 Task: Create a due date automation trigger when advanced on, on the tuesday of the week before a card is due add fields with custom field "Resume" set to a date more than 1 working days ago at 11:00 AM.
Action: Mouse moved to (1402, 101)
Screenshot: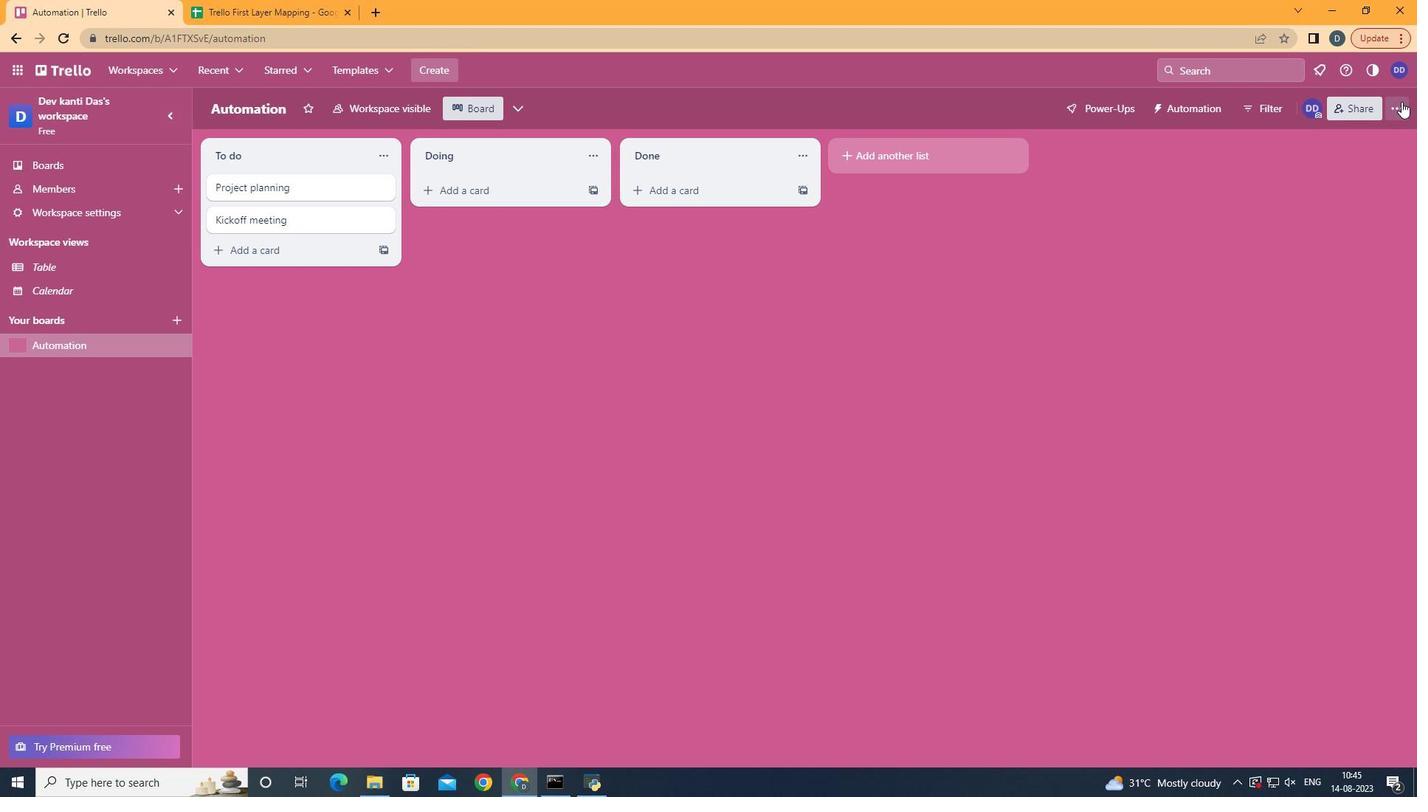 
Action: Mouse pressed left at (1402, 101)
Screenshot: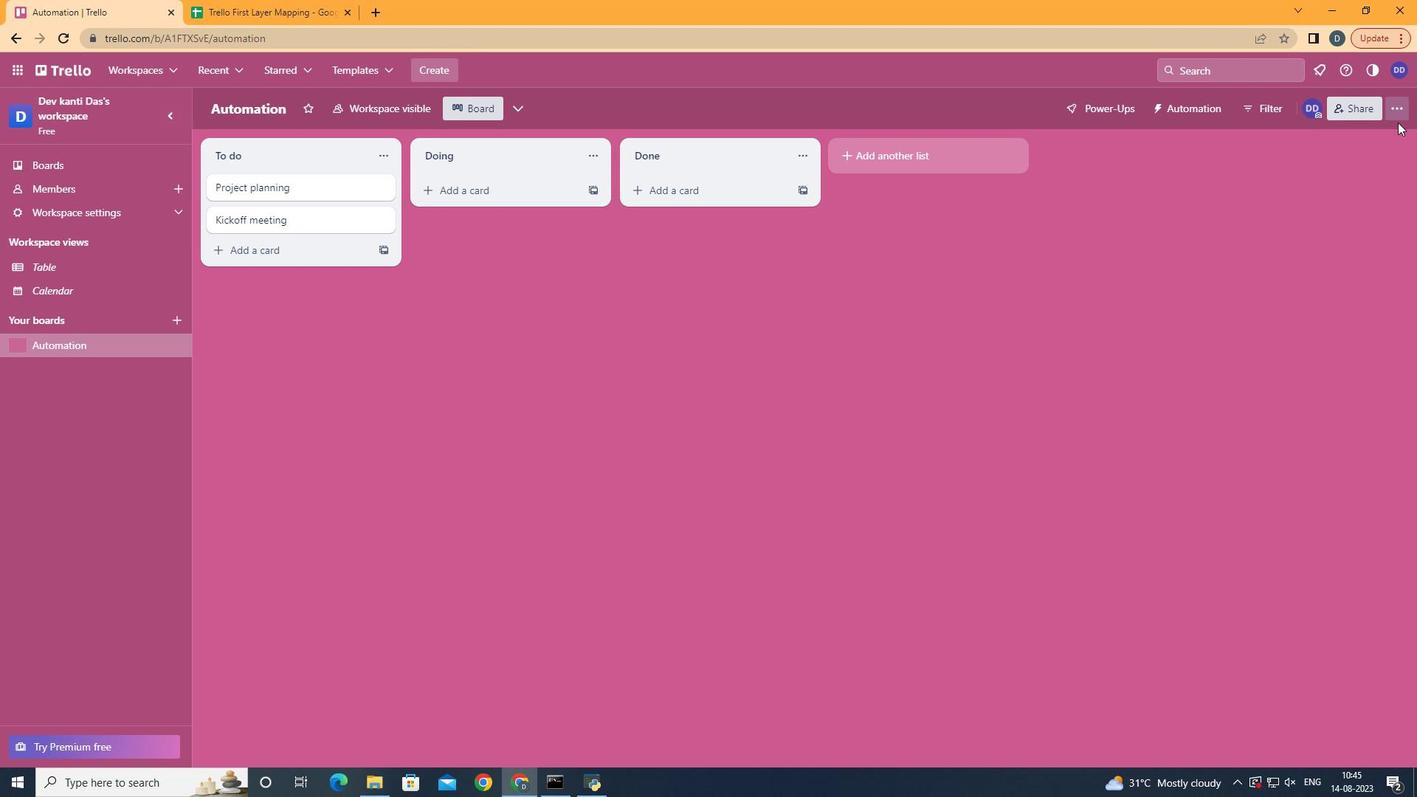 
Action: Mouse moved to (1325, 320)
Screenshot: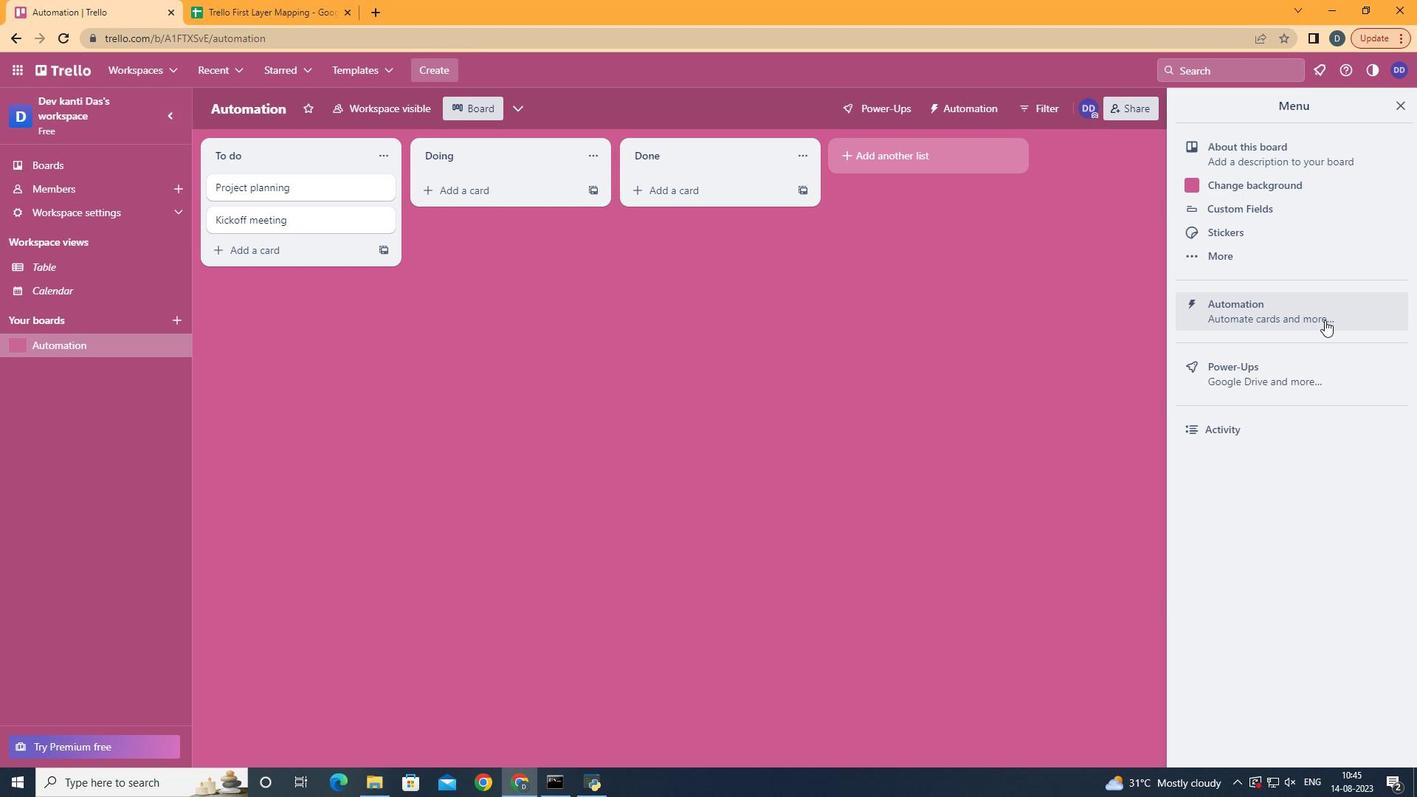 
Action: Mouse pressed left at (1325, 320)
Screenshot: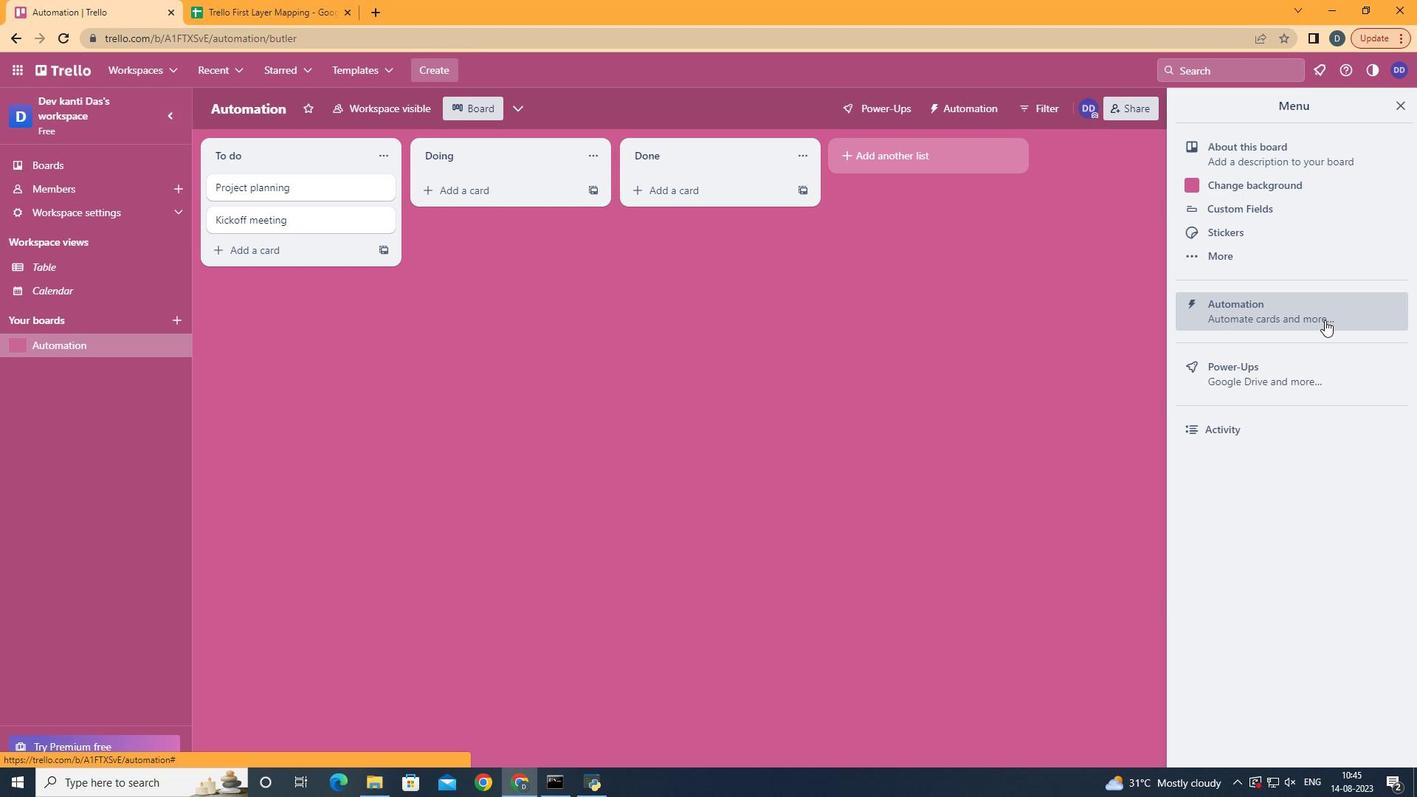
Action: Mouse moved to (278, 304)
Screenshot: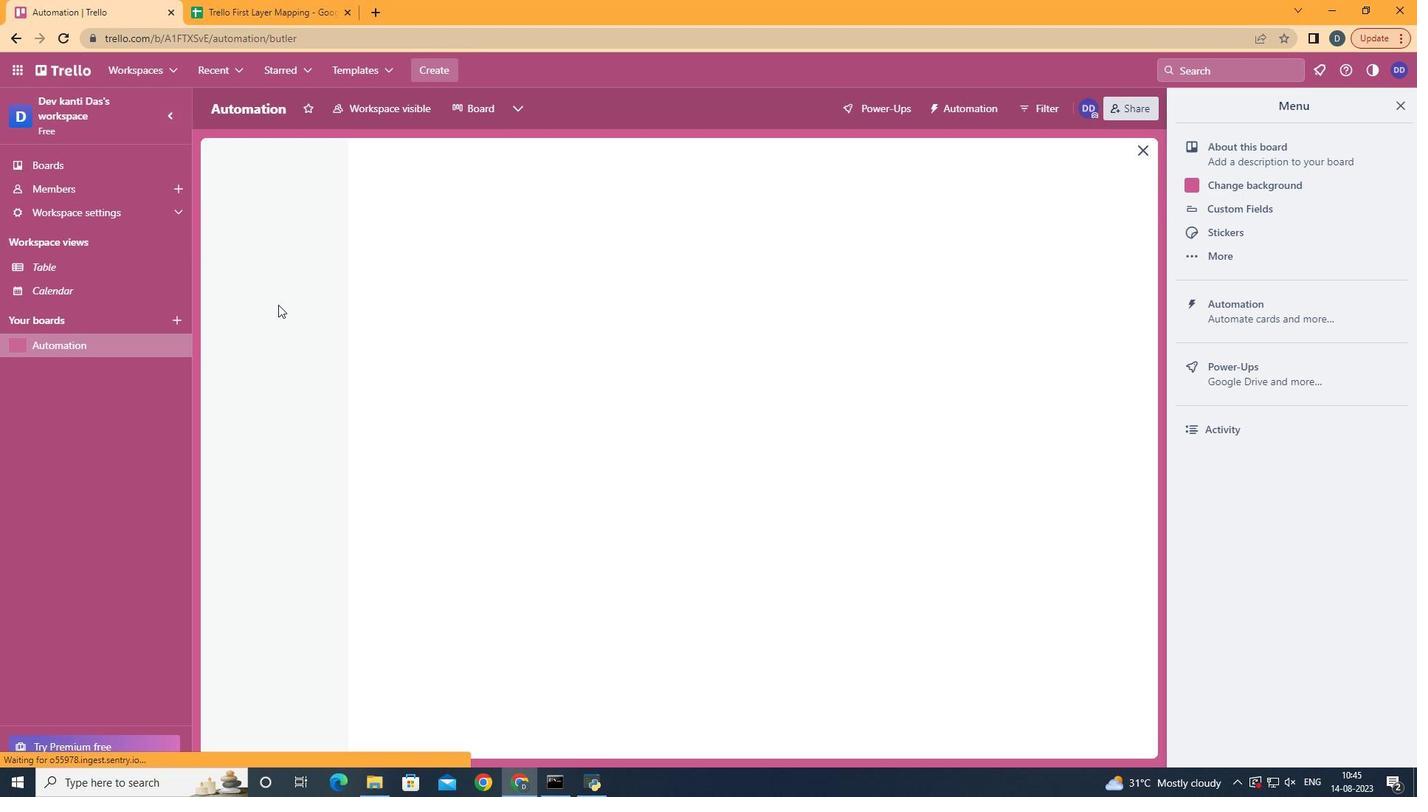 
Action: Mouse pressed left at (278, 304)
Screenshot: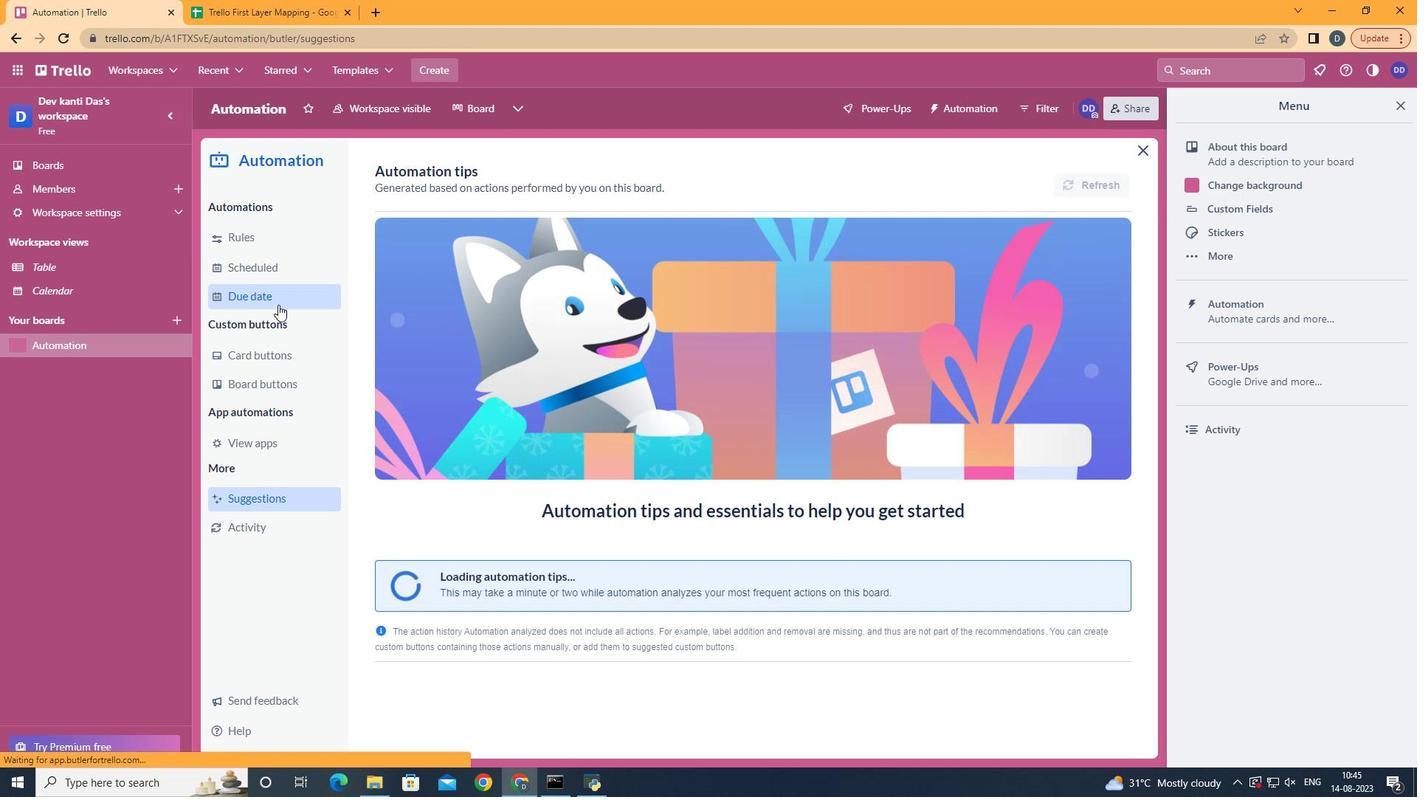 
Action: Mouse moved to (1053, 174)
Screenshot: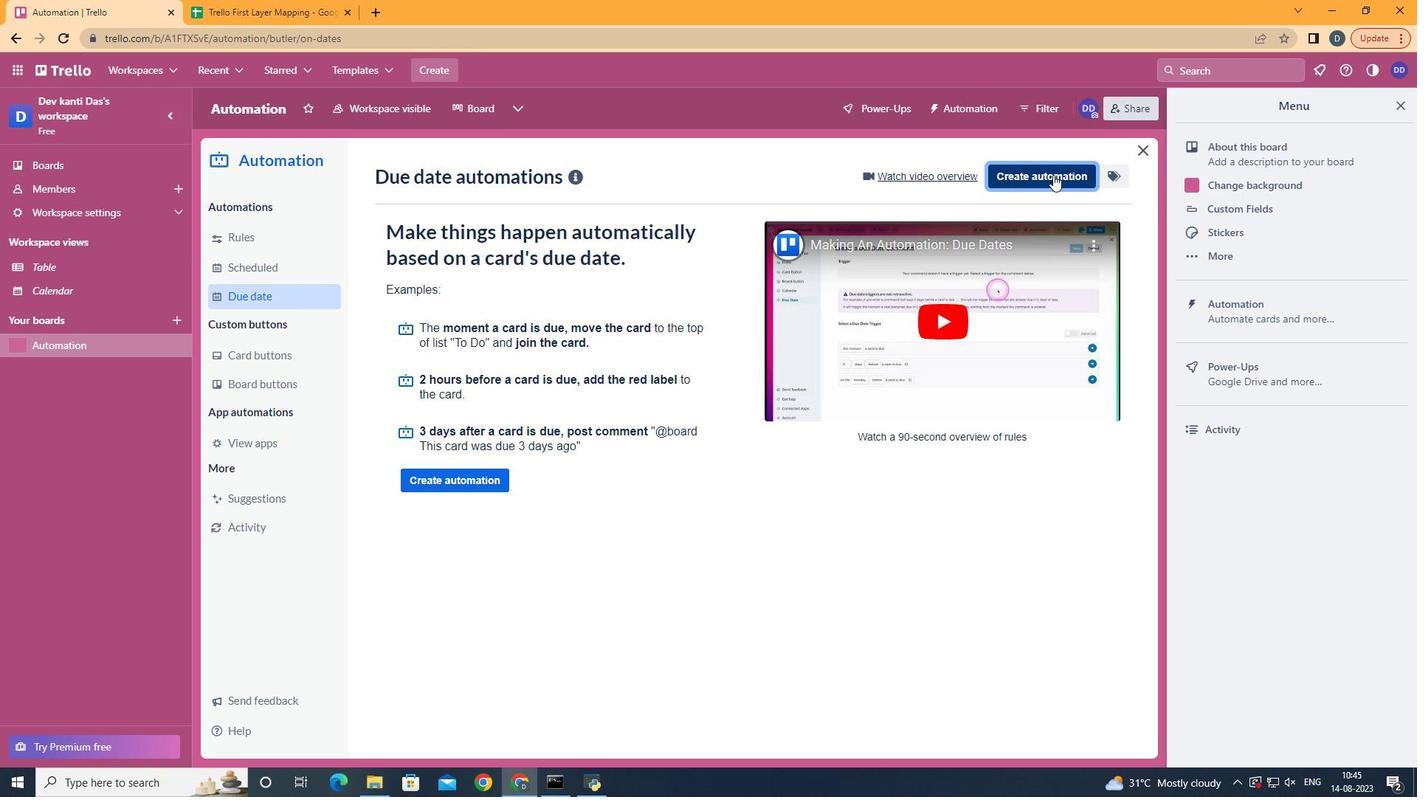
Action: Mouse pressed left at (1053, 174)
Screenshot: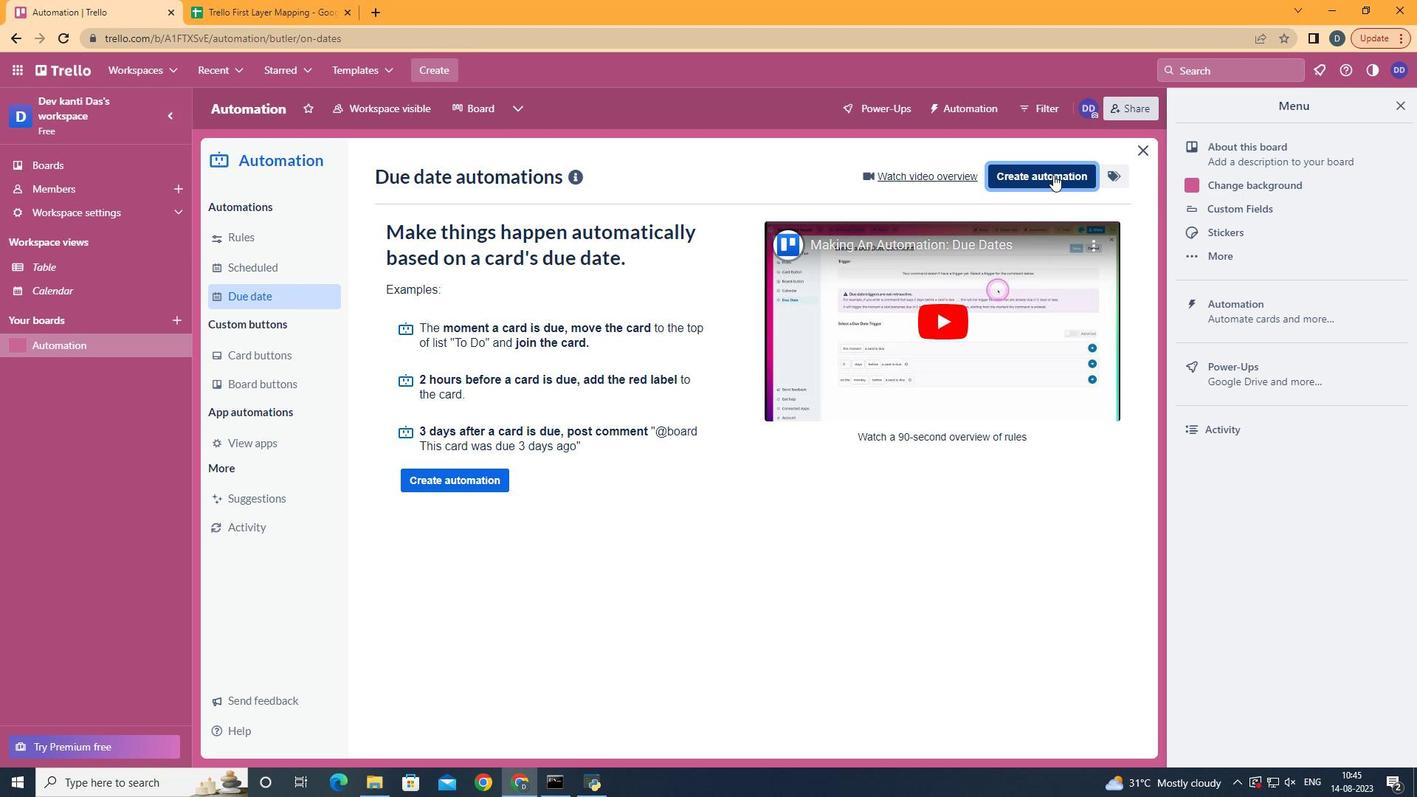 
Action: Mouse moved to (746, 320)
Screenshot: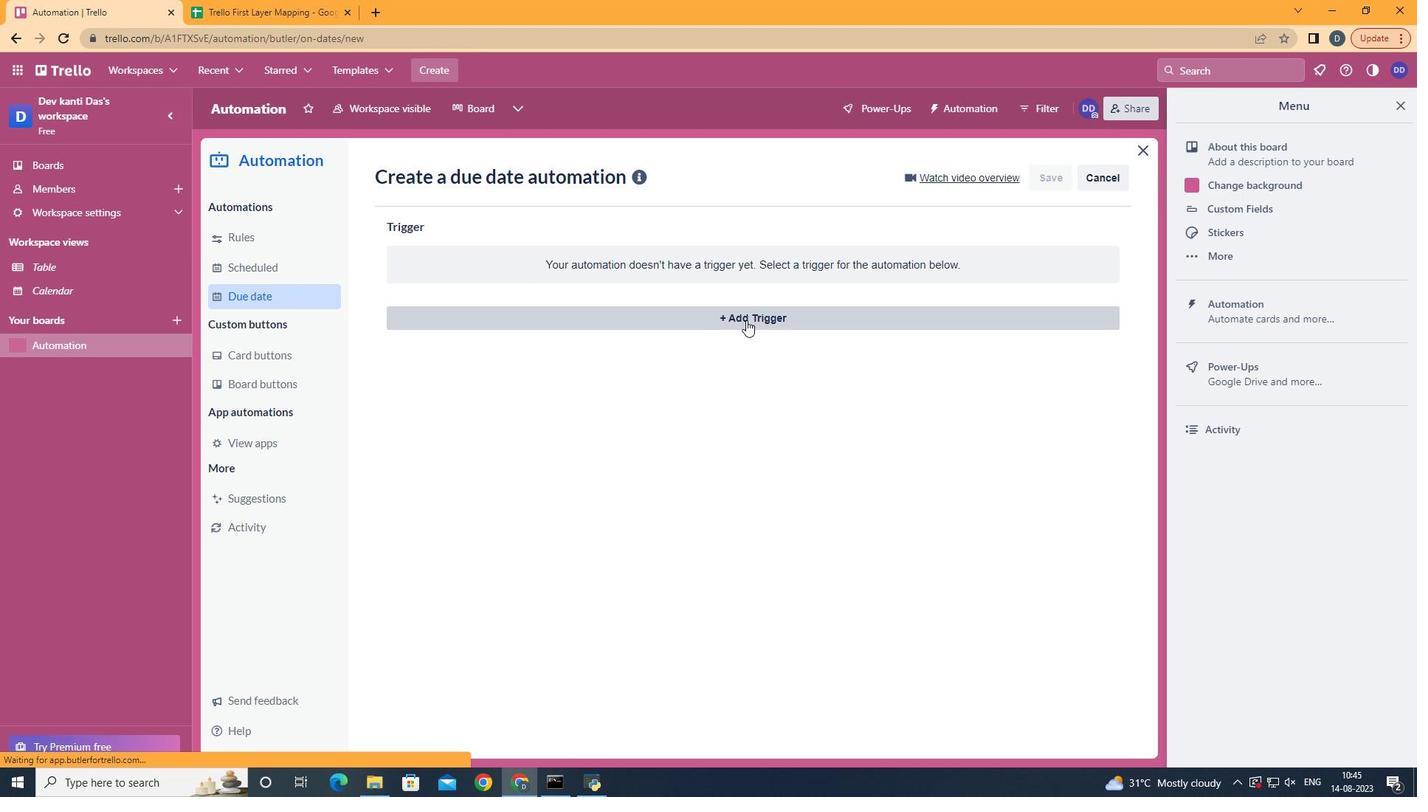
Action: Mouse pressed left at (746, 320)
Screenshot: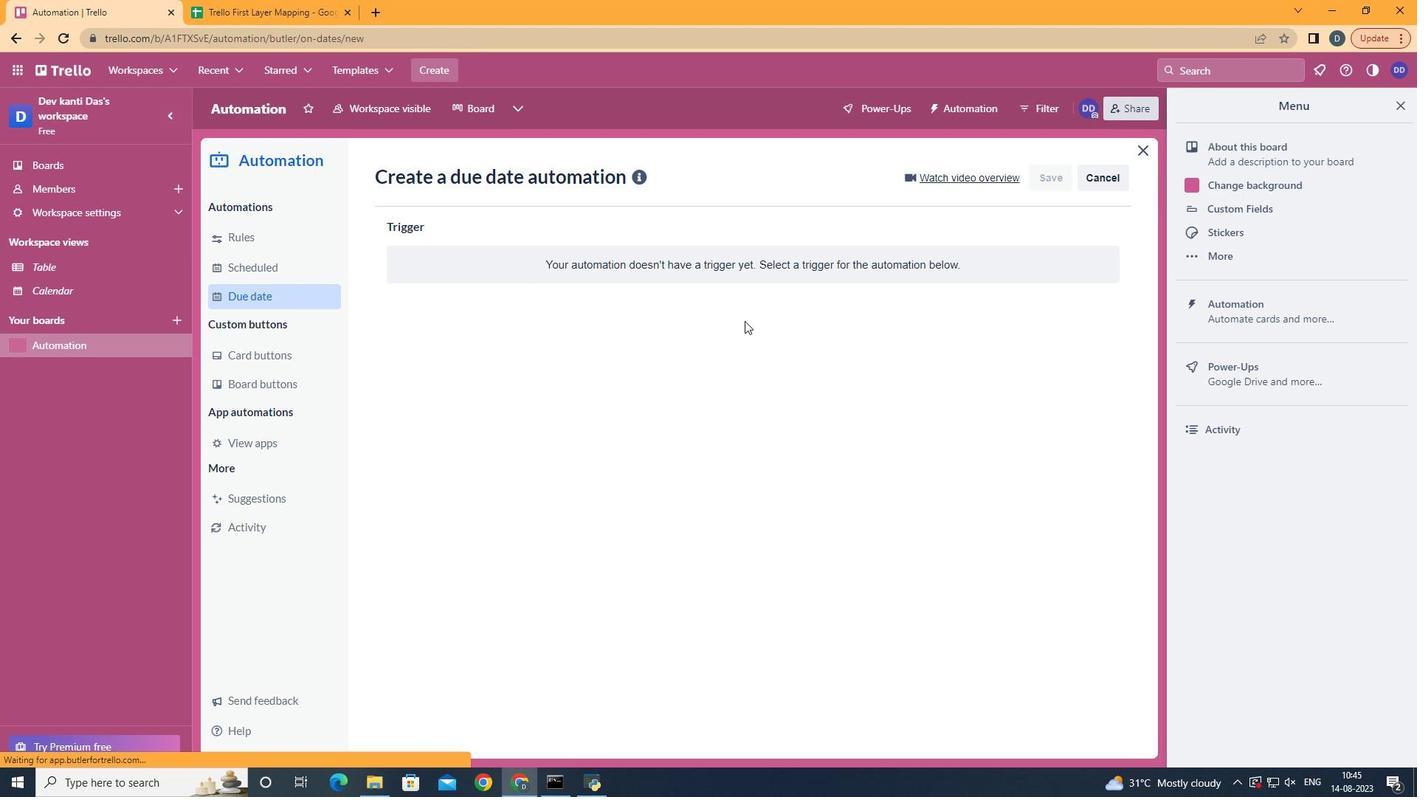 
Action: Mouse moved to (485, 410)
Screenshot: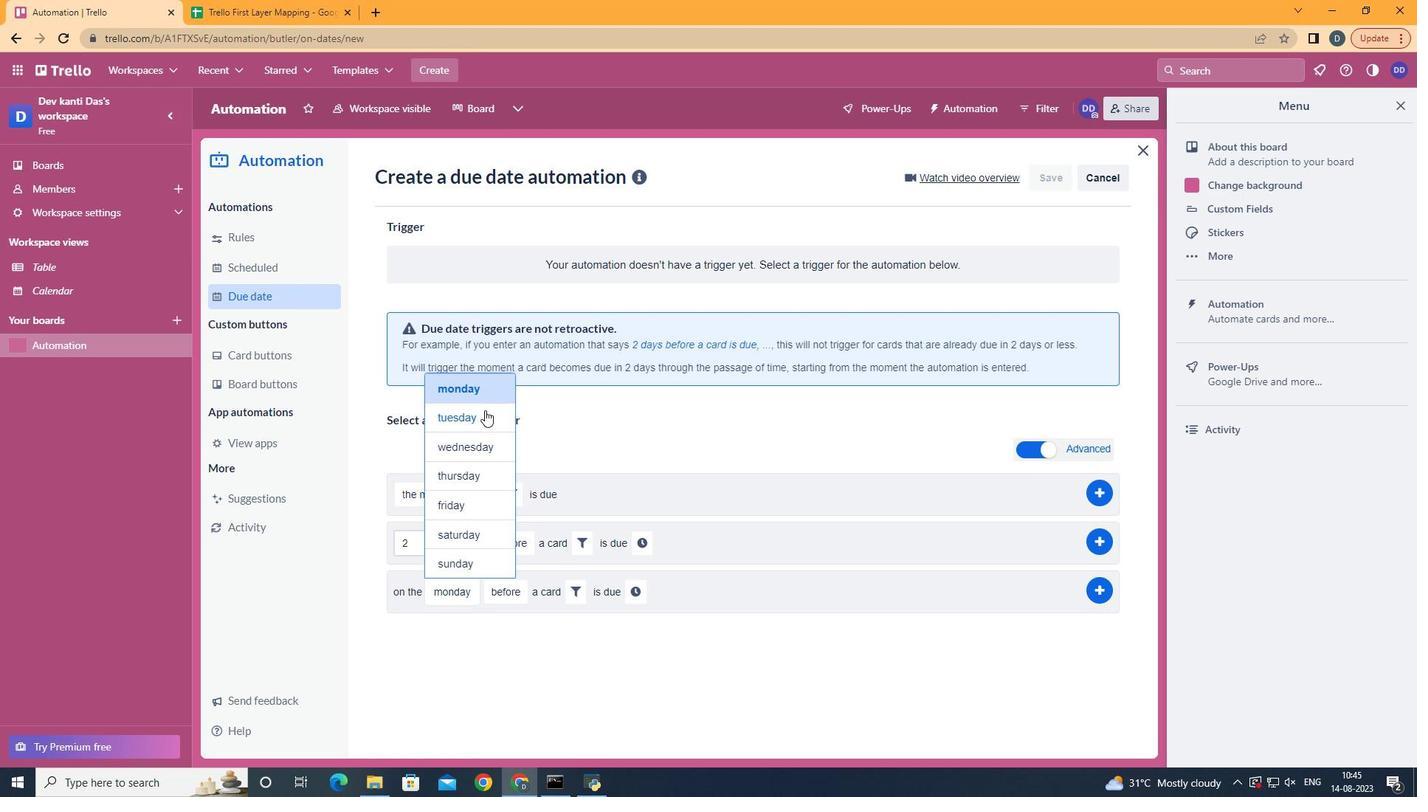 
Action: Mouse pressed left at (485, 410)
Screenshot: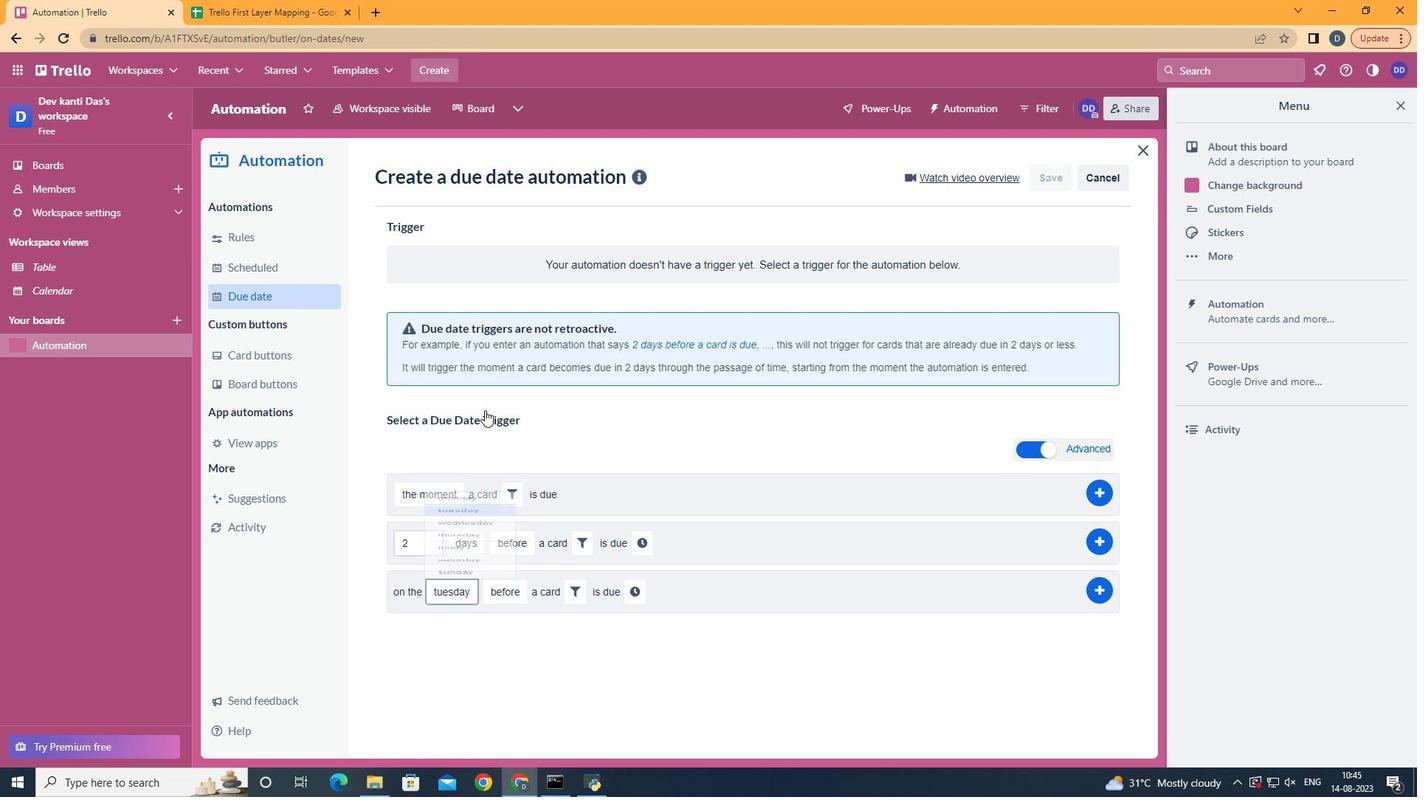 
Action: Mouse moved to (536, 710)
Screenshot: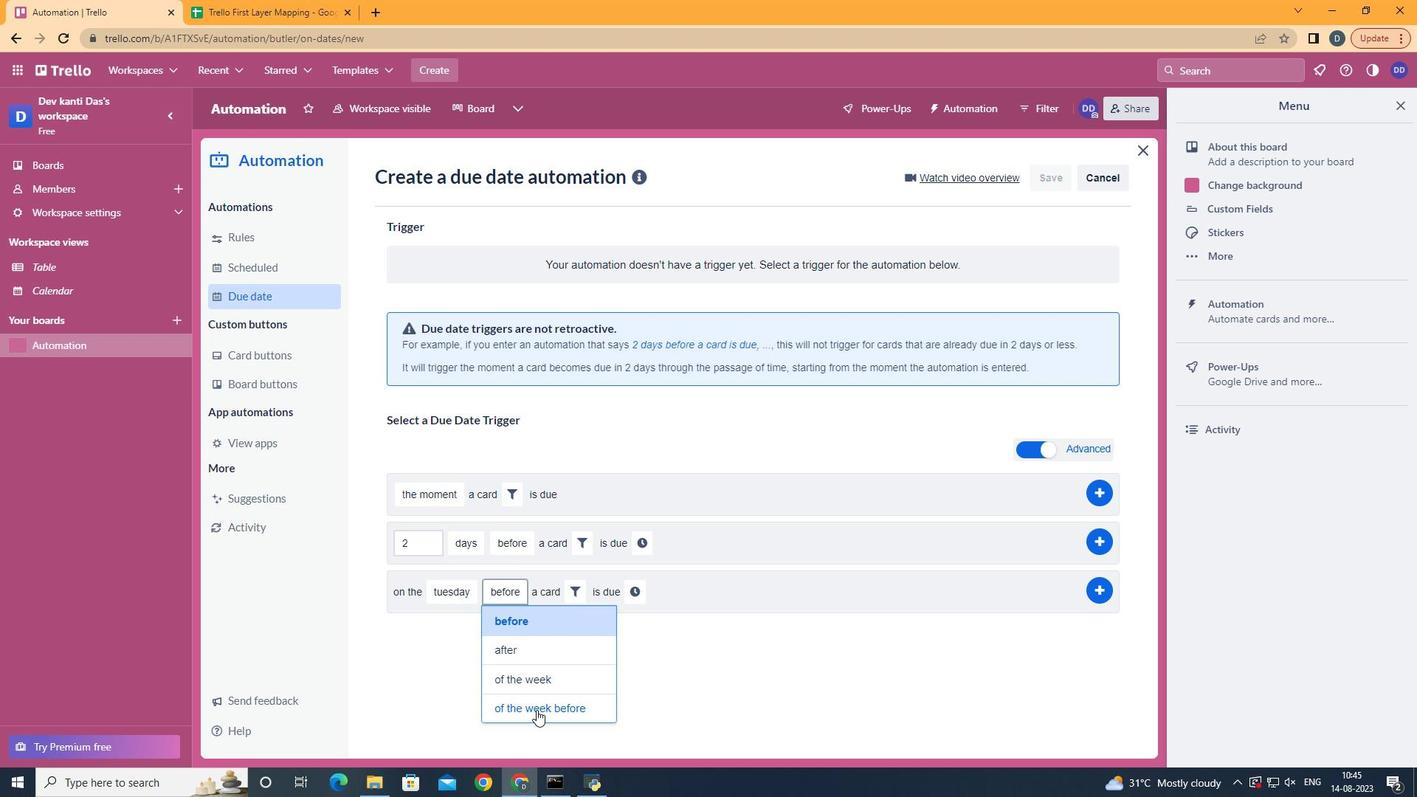 
Action: Mouse pressed left at (536, 710)
Screenshot: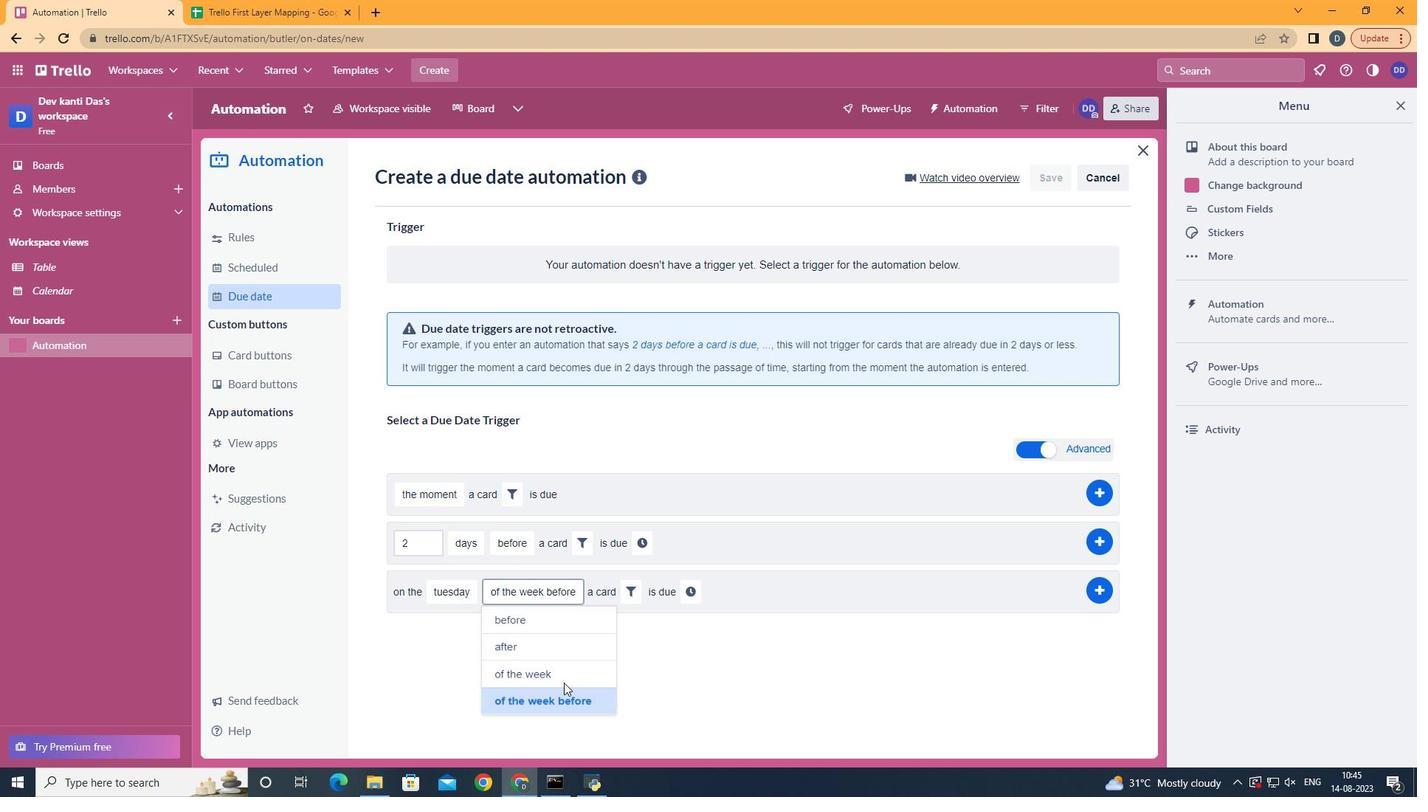 
Action: Mouse moved to (632, 591)
Screenshot: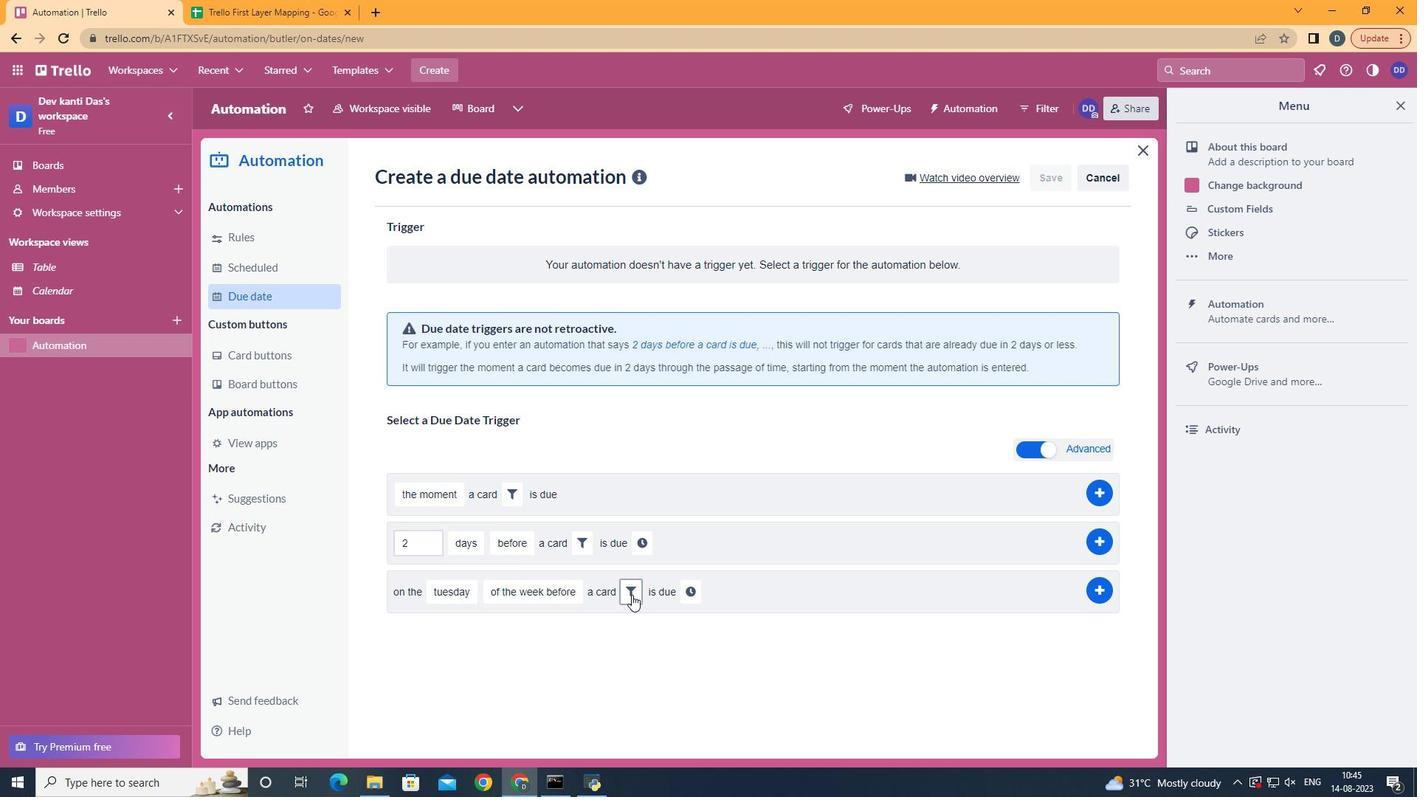 
Action: Mouse pressed left at (632, 591)
Screenshot: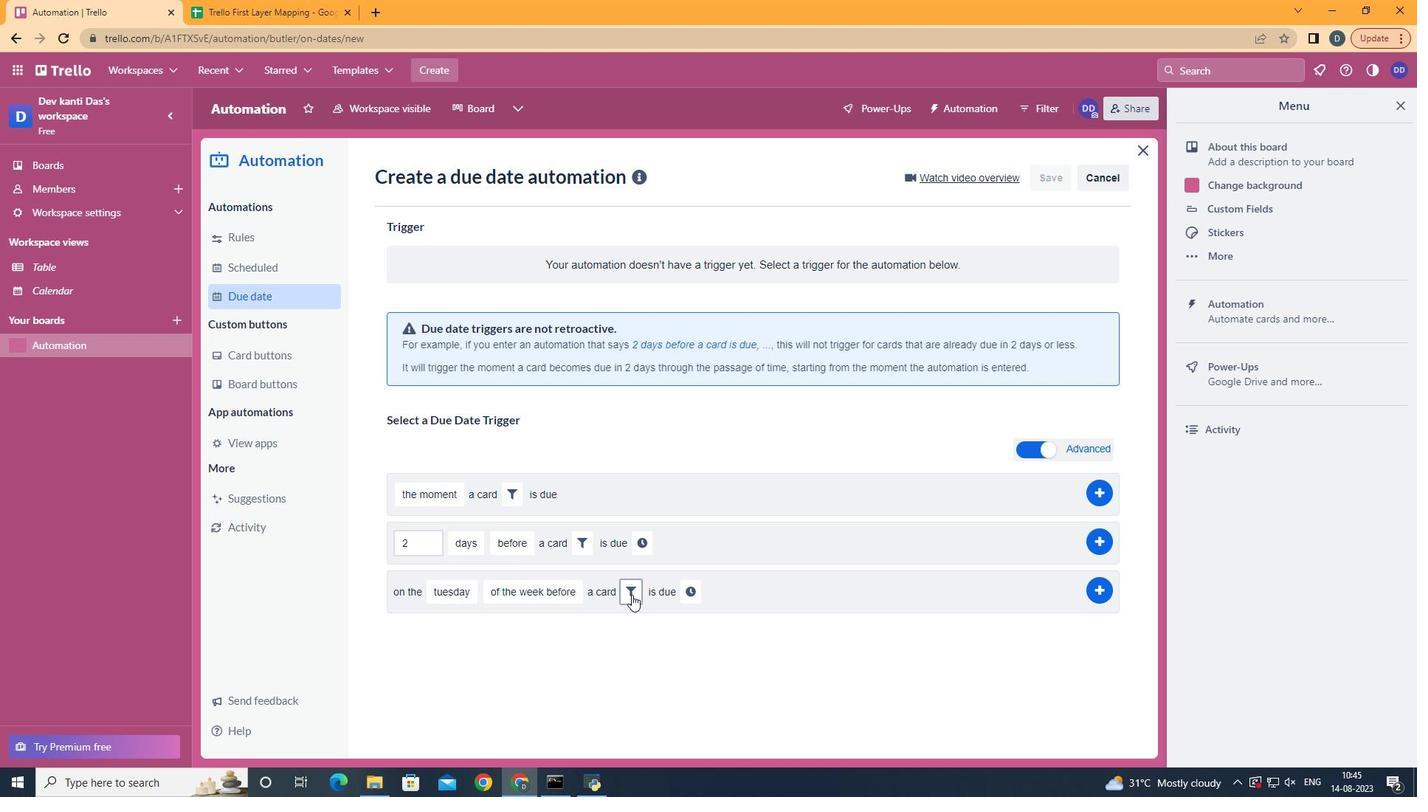 
Action: Mouse moved to (878, 646)
Screenshot: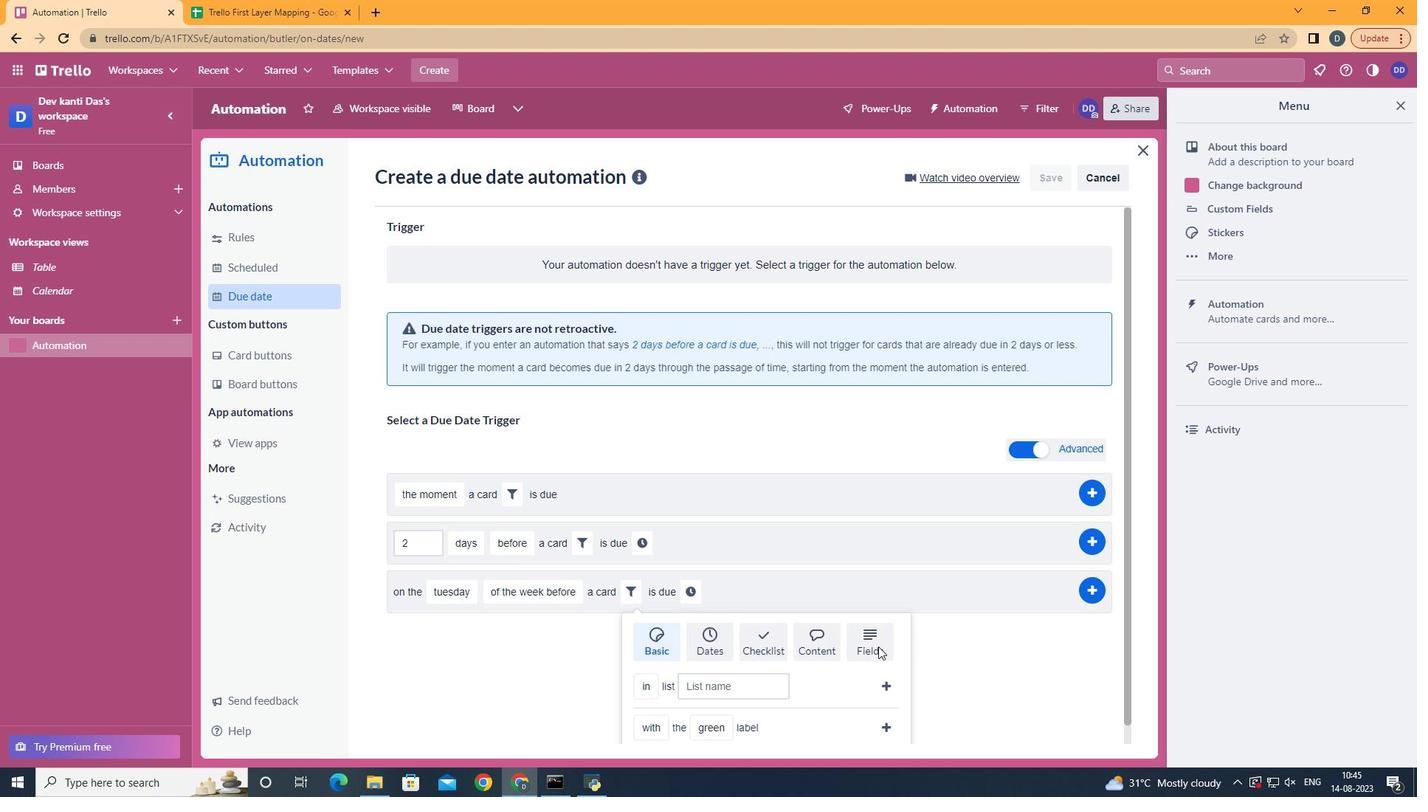 
Action: Mouse pressed left at (878, 646)
Screenshot: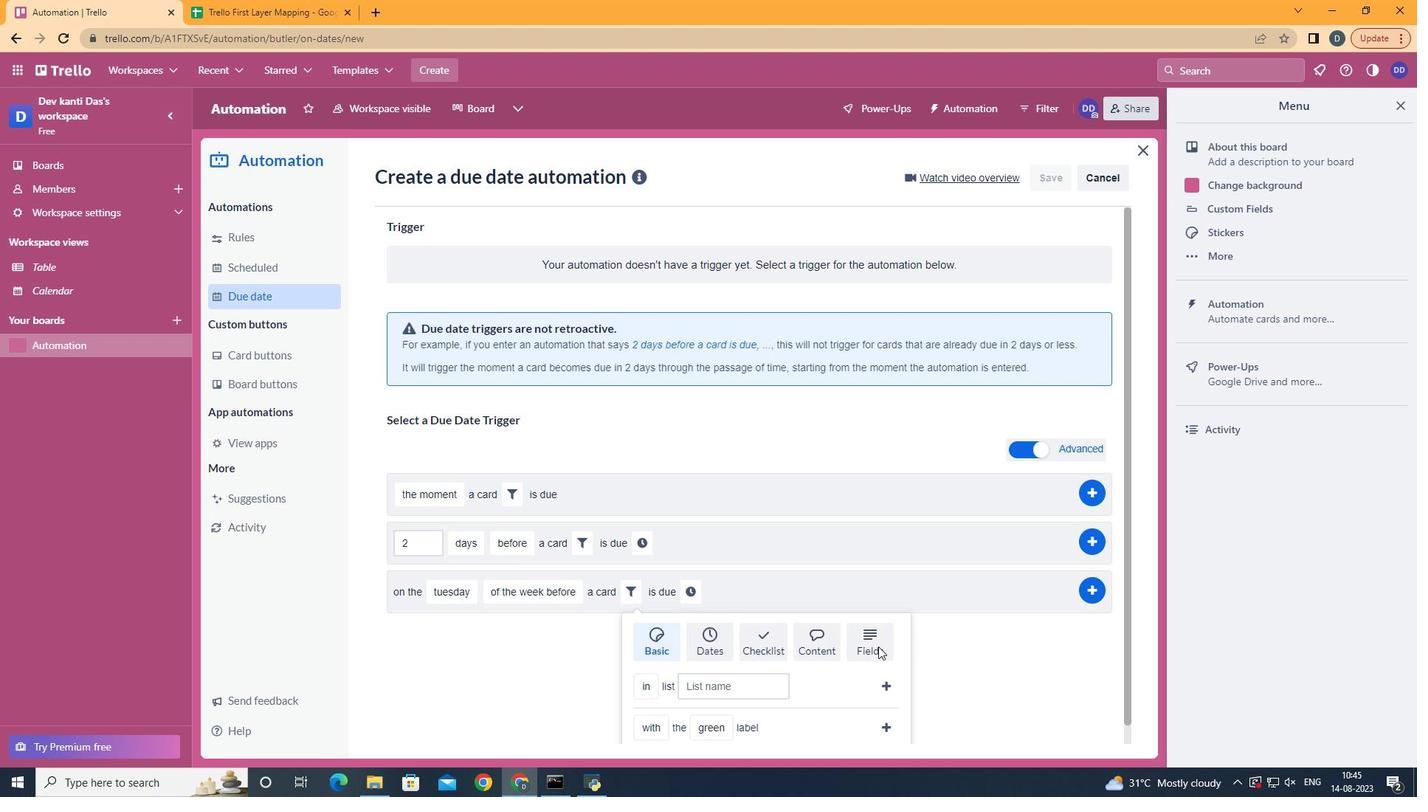 
Action: Mouse moved to (878, 643)
Screenshot: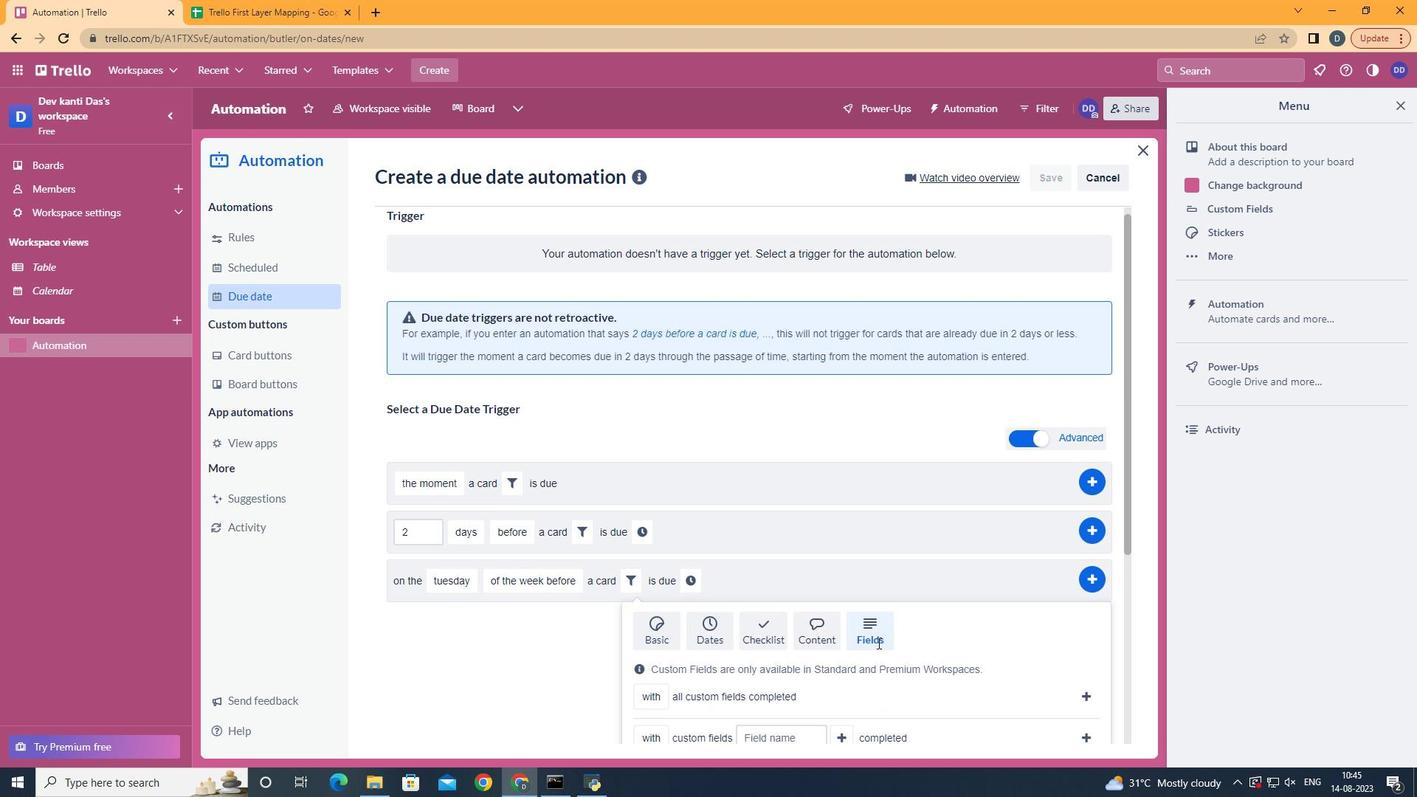 
Action: Mouse scrolled (878, 643) with delta (0, 0)
Screenshot: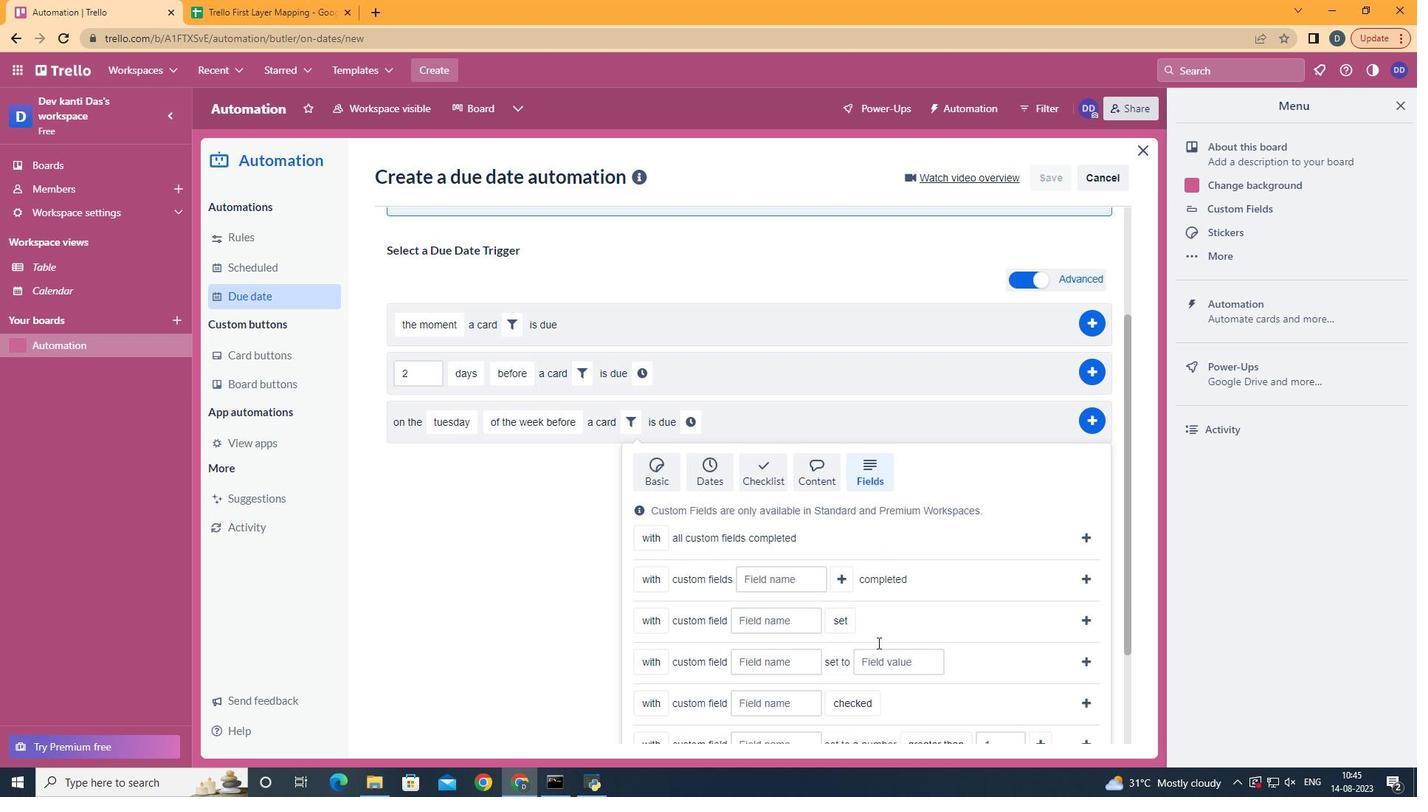 
Action: Mouse scrolled (878, 643) with delta (0, 0)
Screenshot: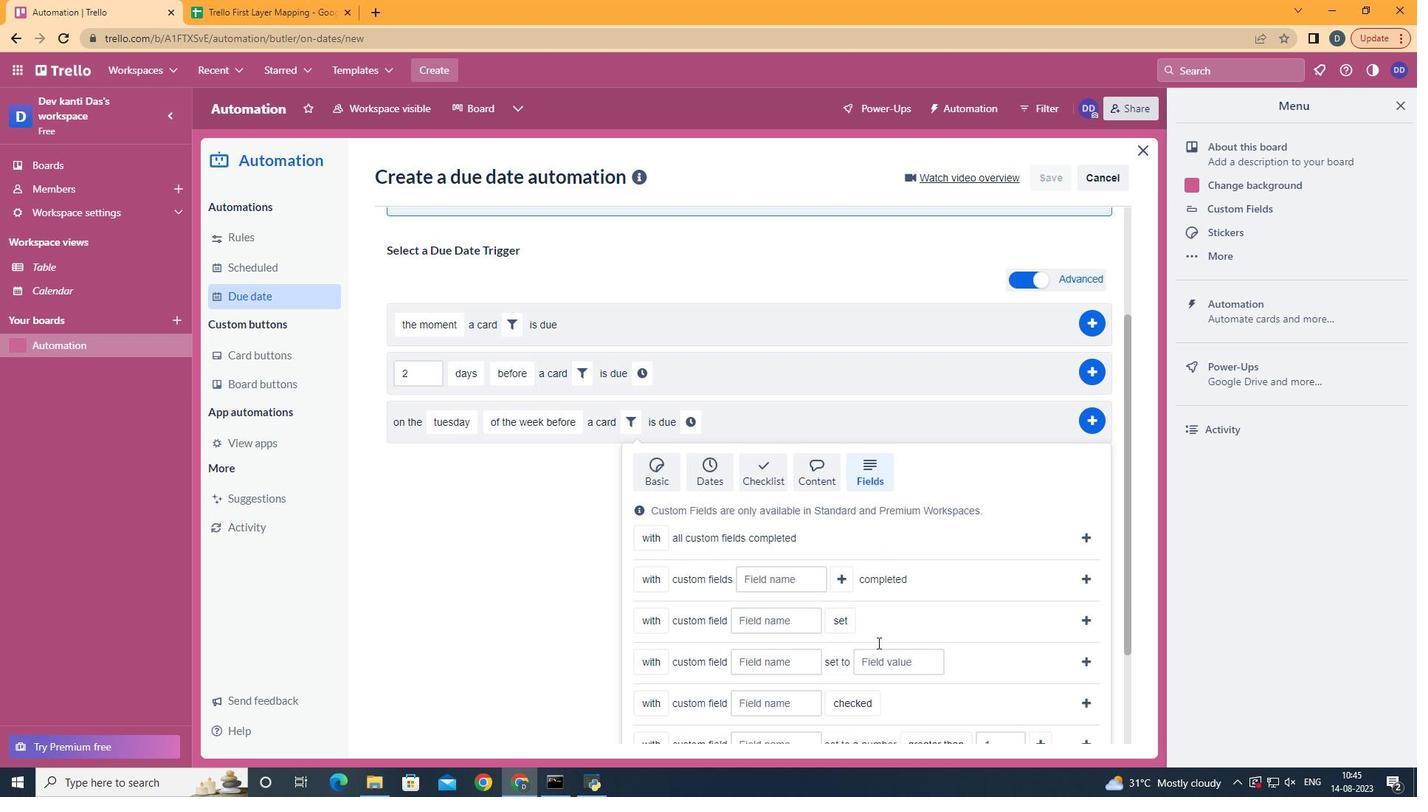 
Action: Mouse scrolled (878, 643) with delta (0, 0)
Screenshot: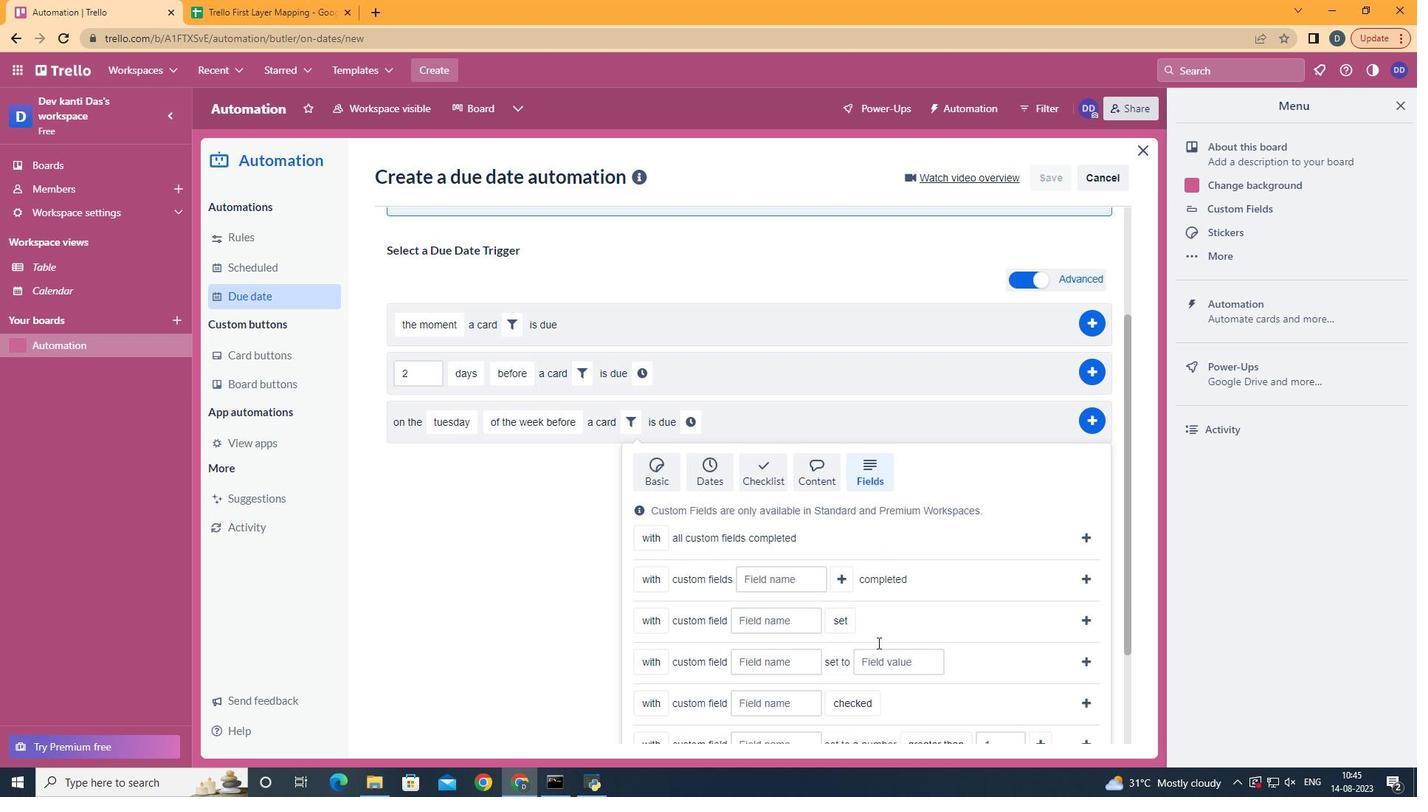 
Action: Mouse scrolled (878, 643) with delta (0, 0)
Screenshot: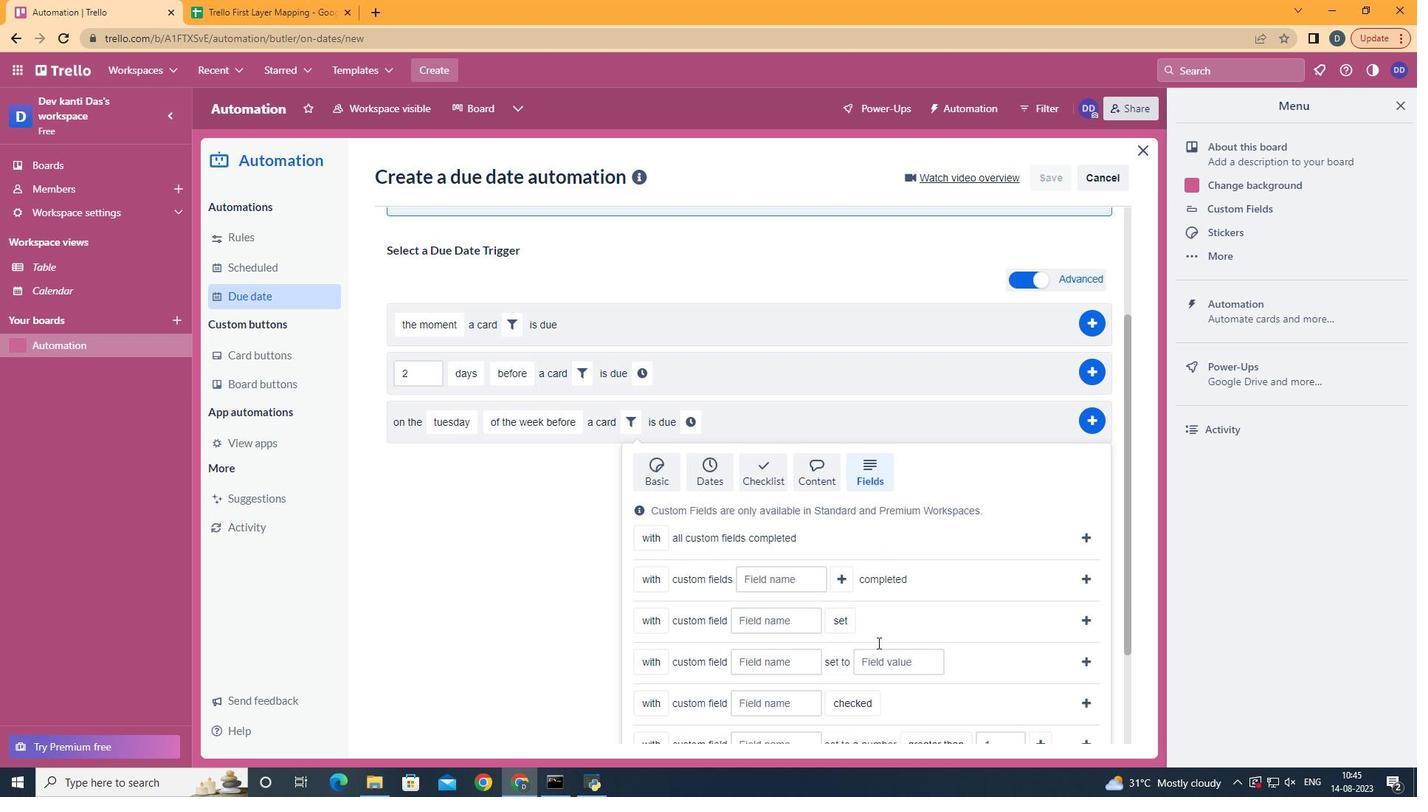 
Action: Mouse moved to (877, 643)
Screenshot: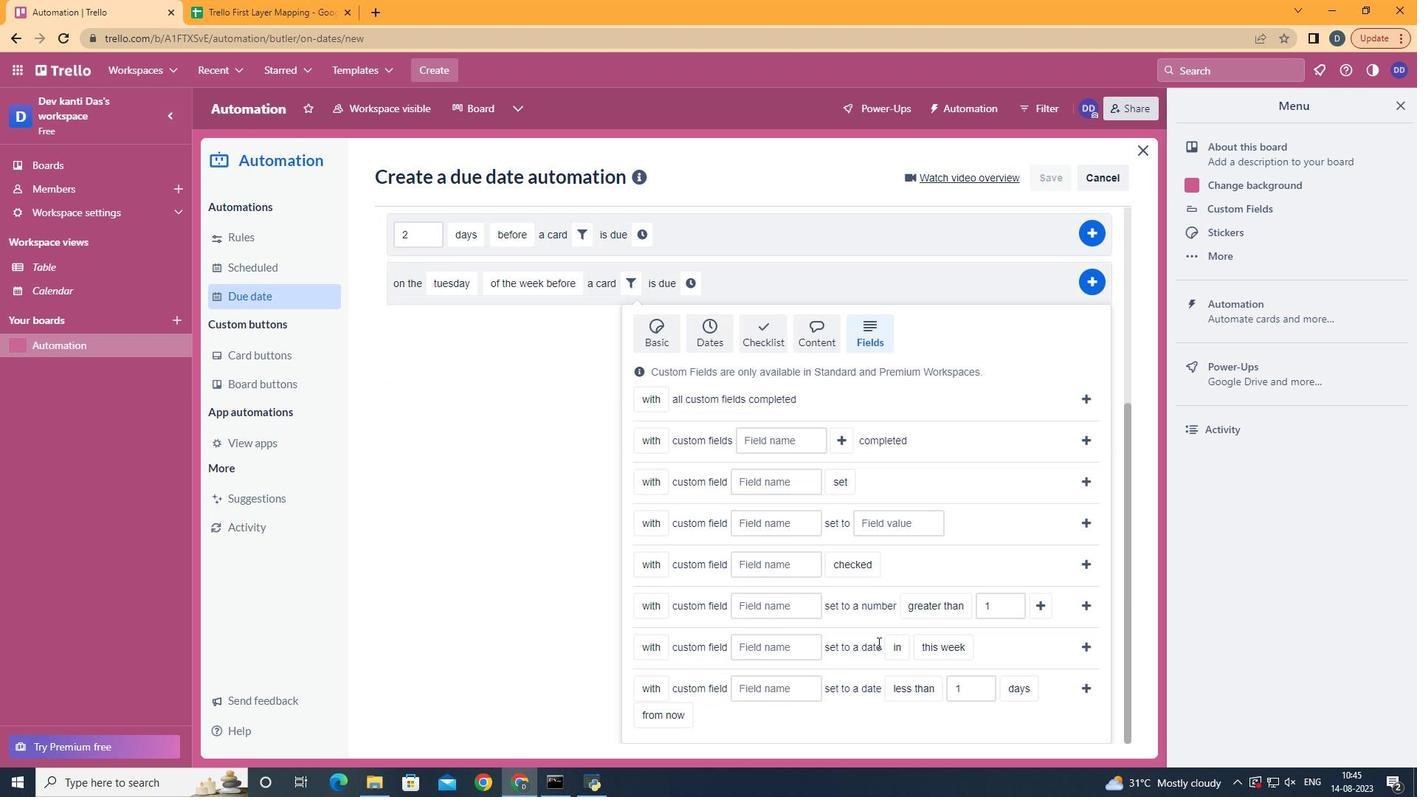
Action: Mouse scrolled (877, 641) with delta (0, -1)
Screenshot: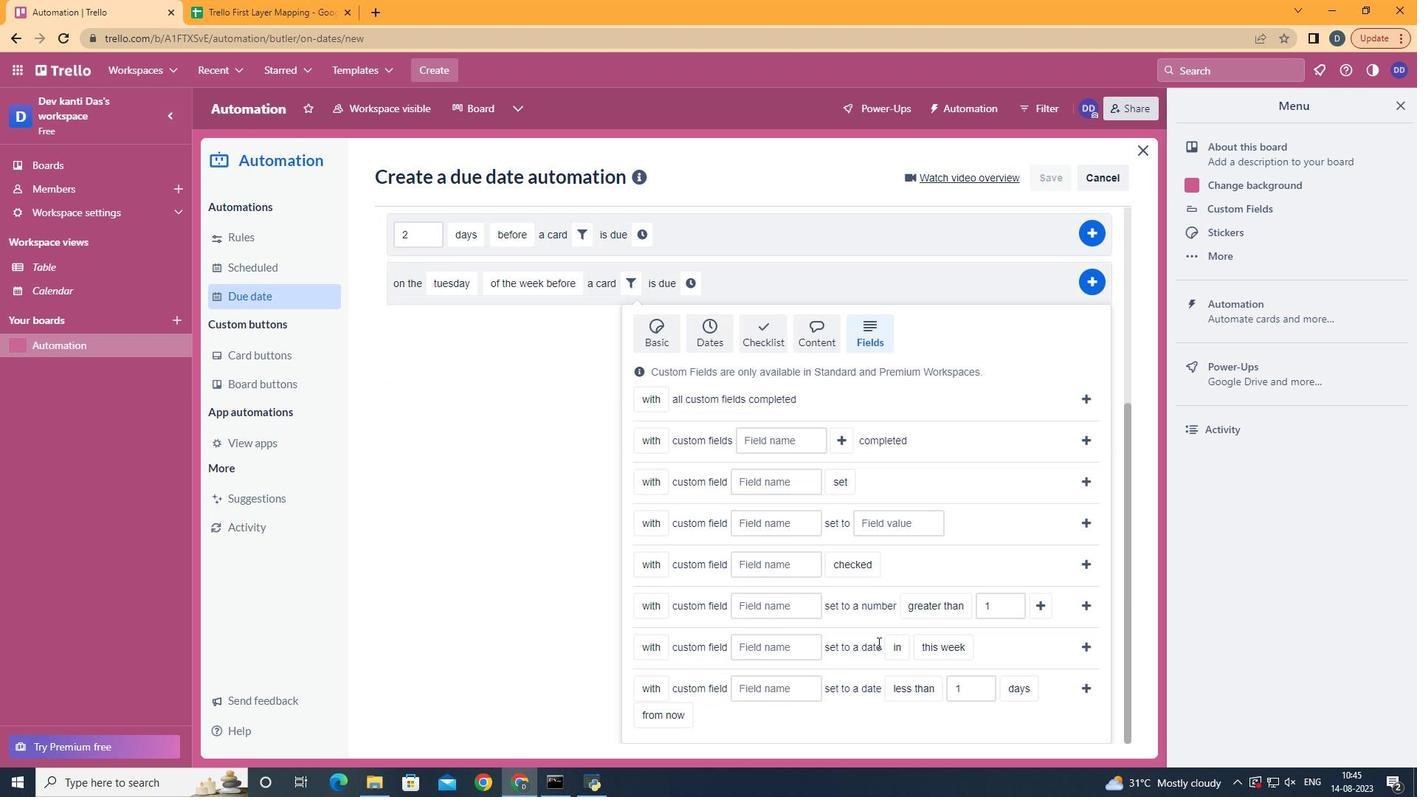 
Action: Mouse scrolled (877, 642) with delta (0, 0)
Screenshot: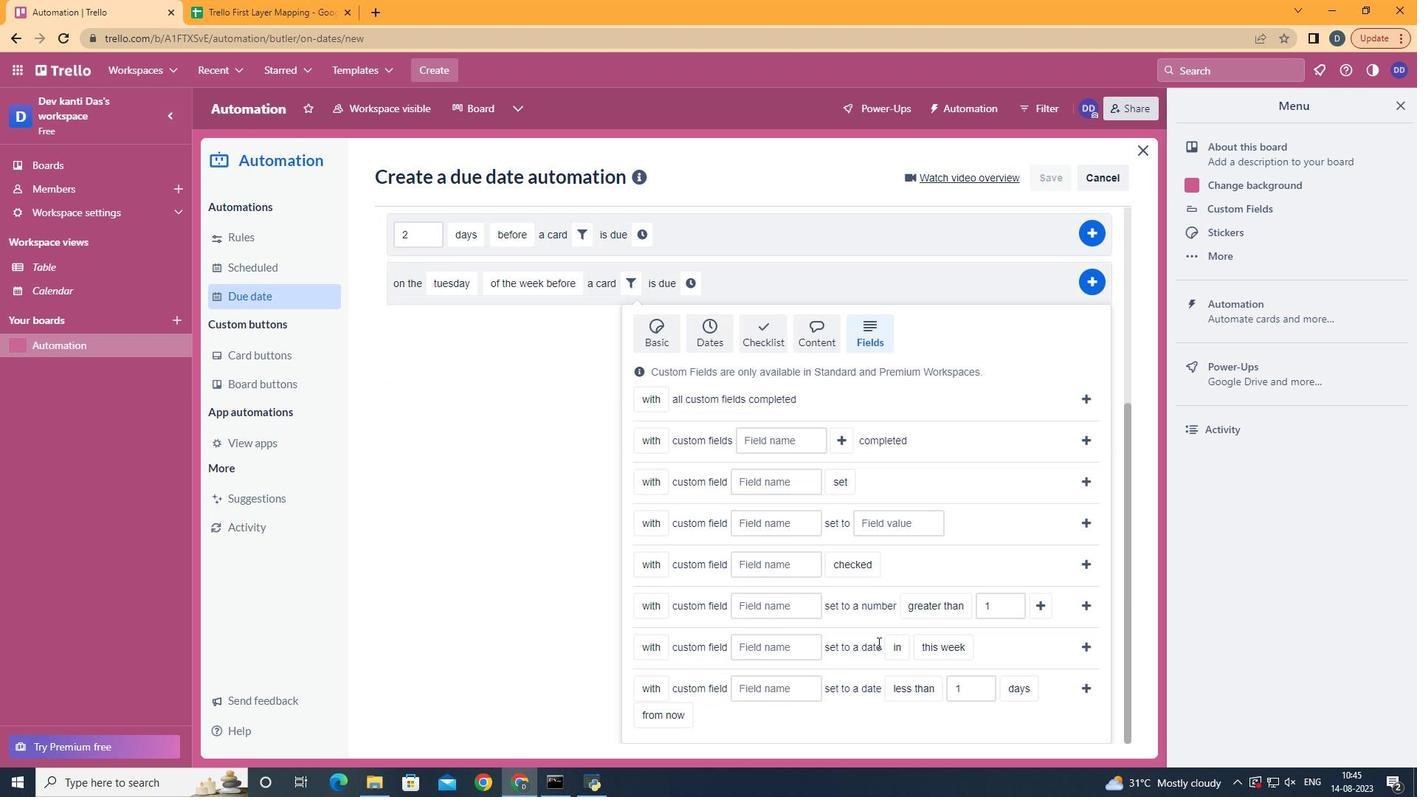 
Action: Mouse moved to (802, 694)
Screenshot: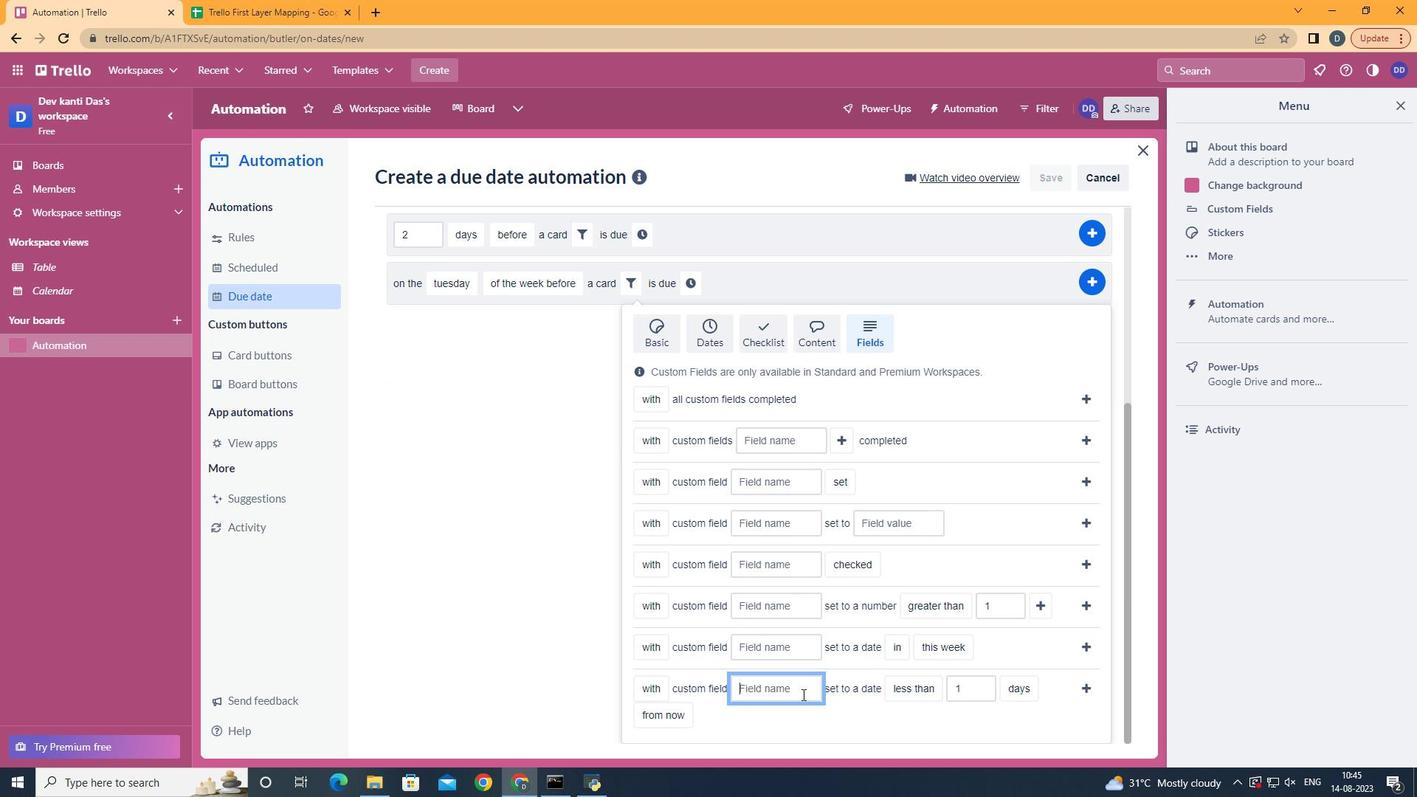 
Action: Mouse pressed left at (802, 694)
Screenshot: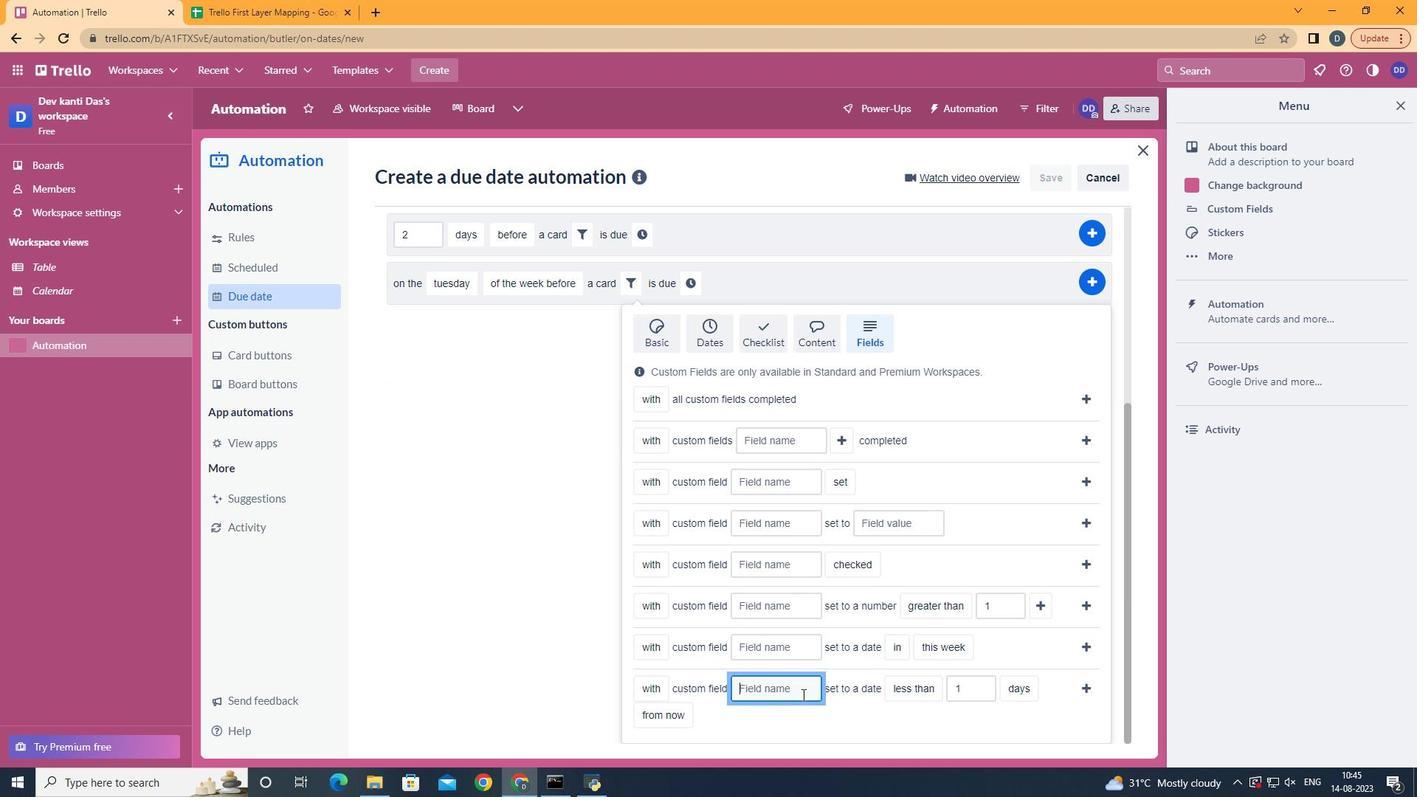 
Action: Key pressed <Key.shift>Resume
Screenshot: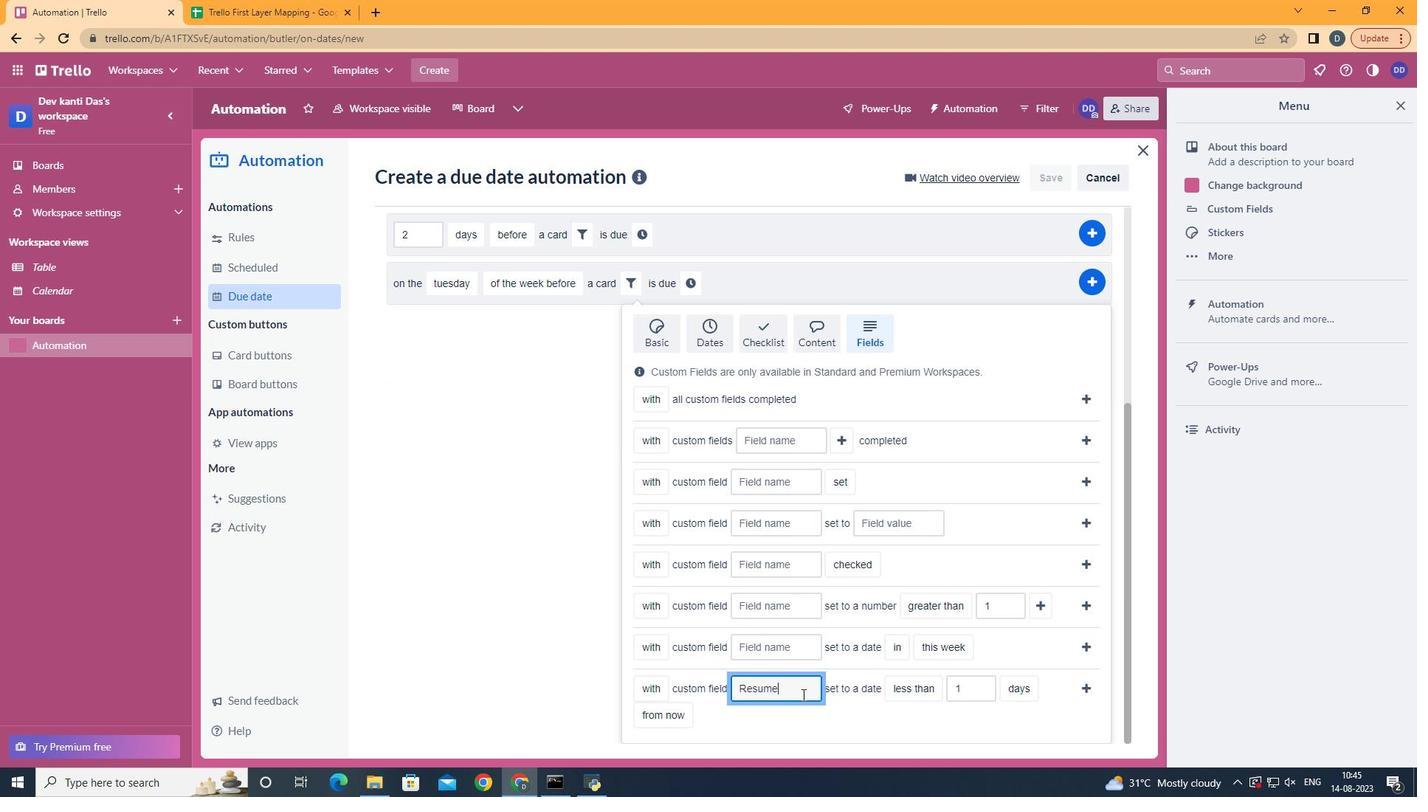 
Action: Mouse moved to (924, 629)
Screenshot: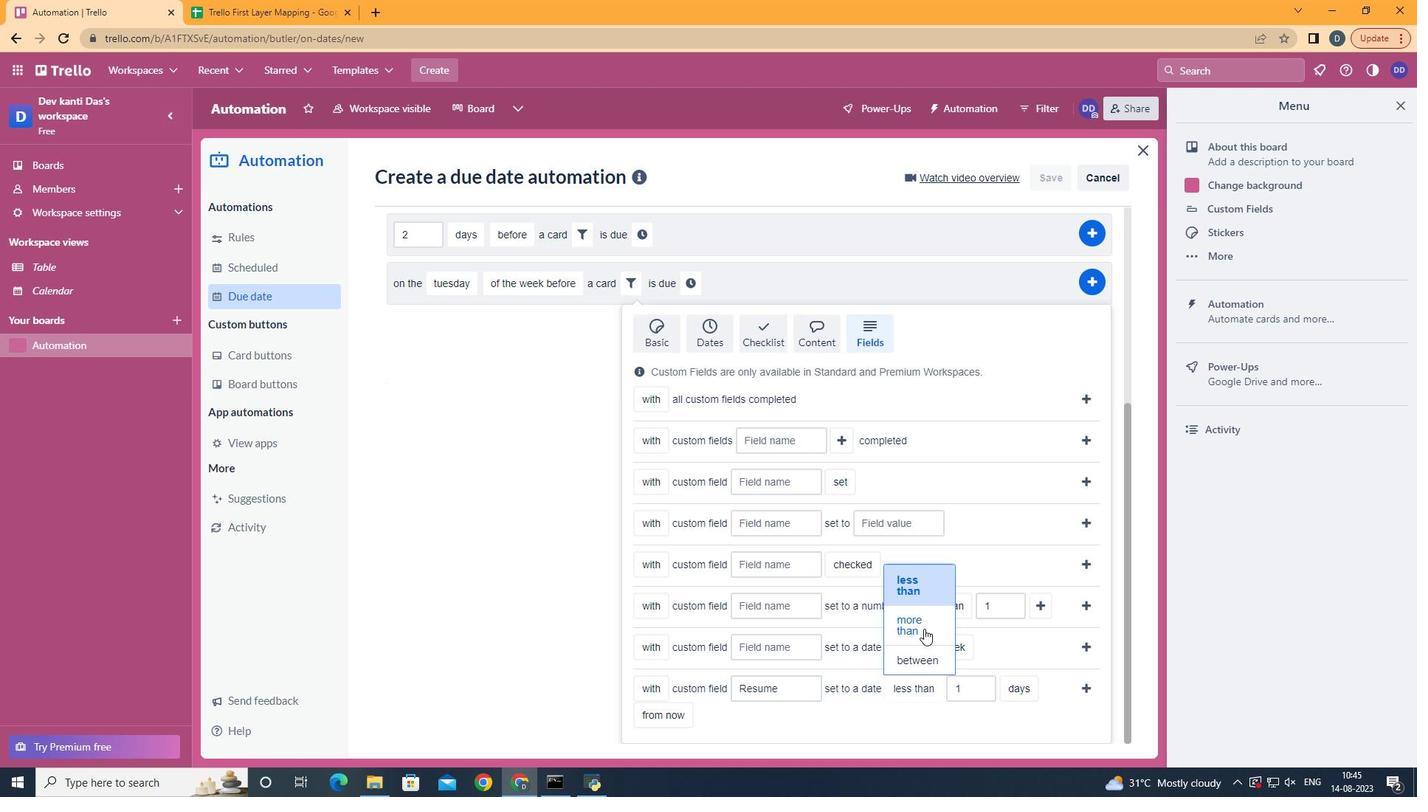 
Action: Mouse pressed left at (924, 629)
Screenshot: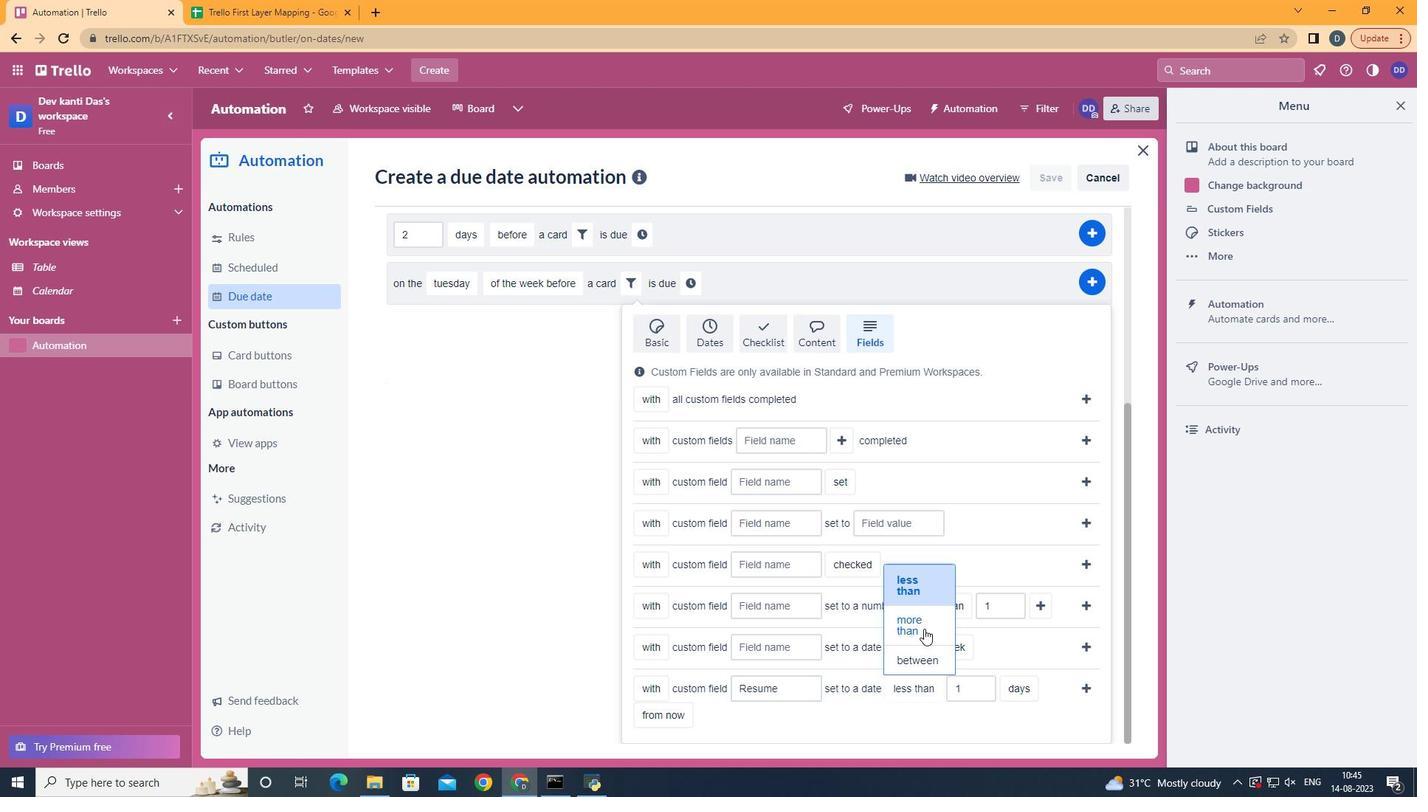 
Action: Mouse moved to (1036, 663)
Screenshot: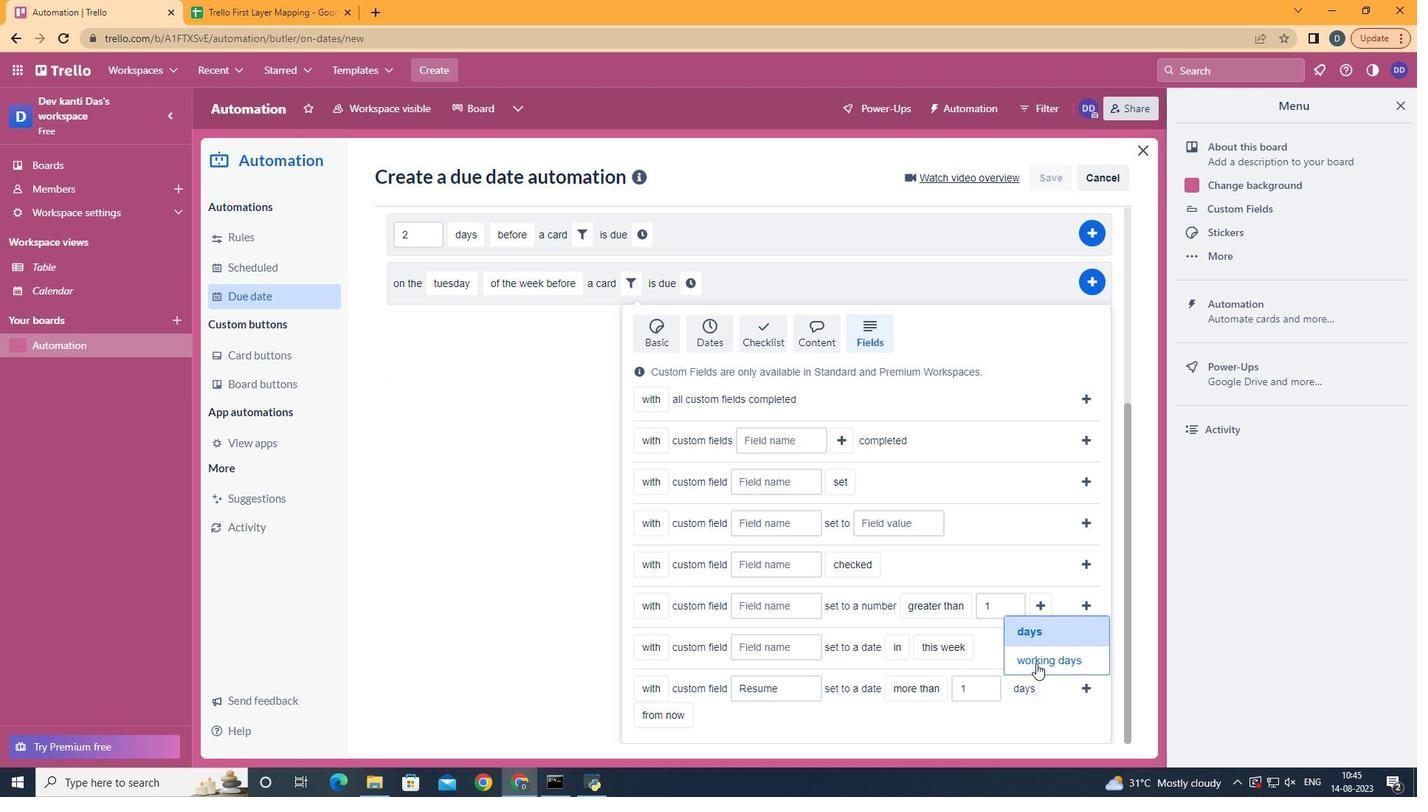 
Action: Mouse pressed left at (1036, 663)
Screenshot: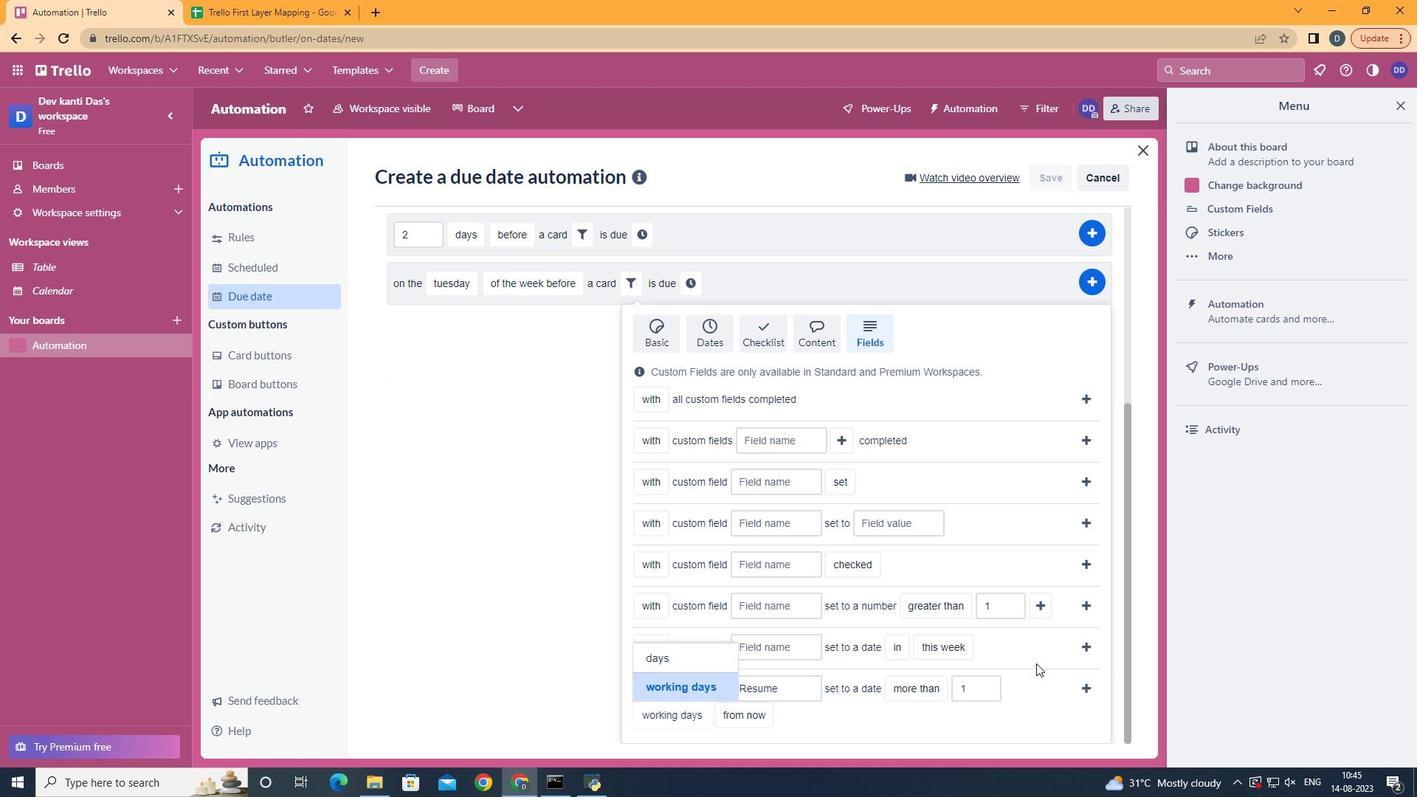 
Action: Mouse moved to (759, 691)
Screenshot: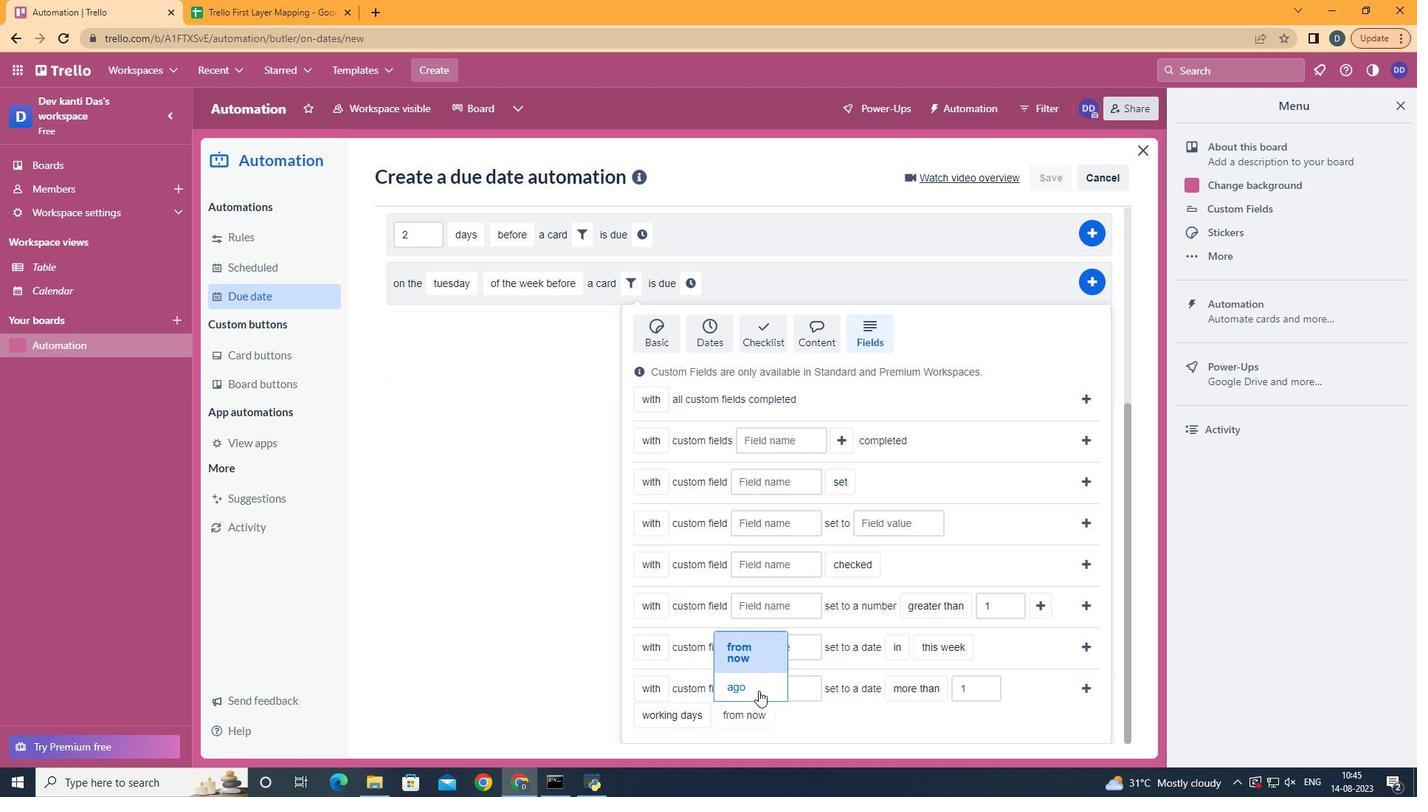 
Action: Mouse pressed left at (759, 691)
Screenshot: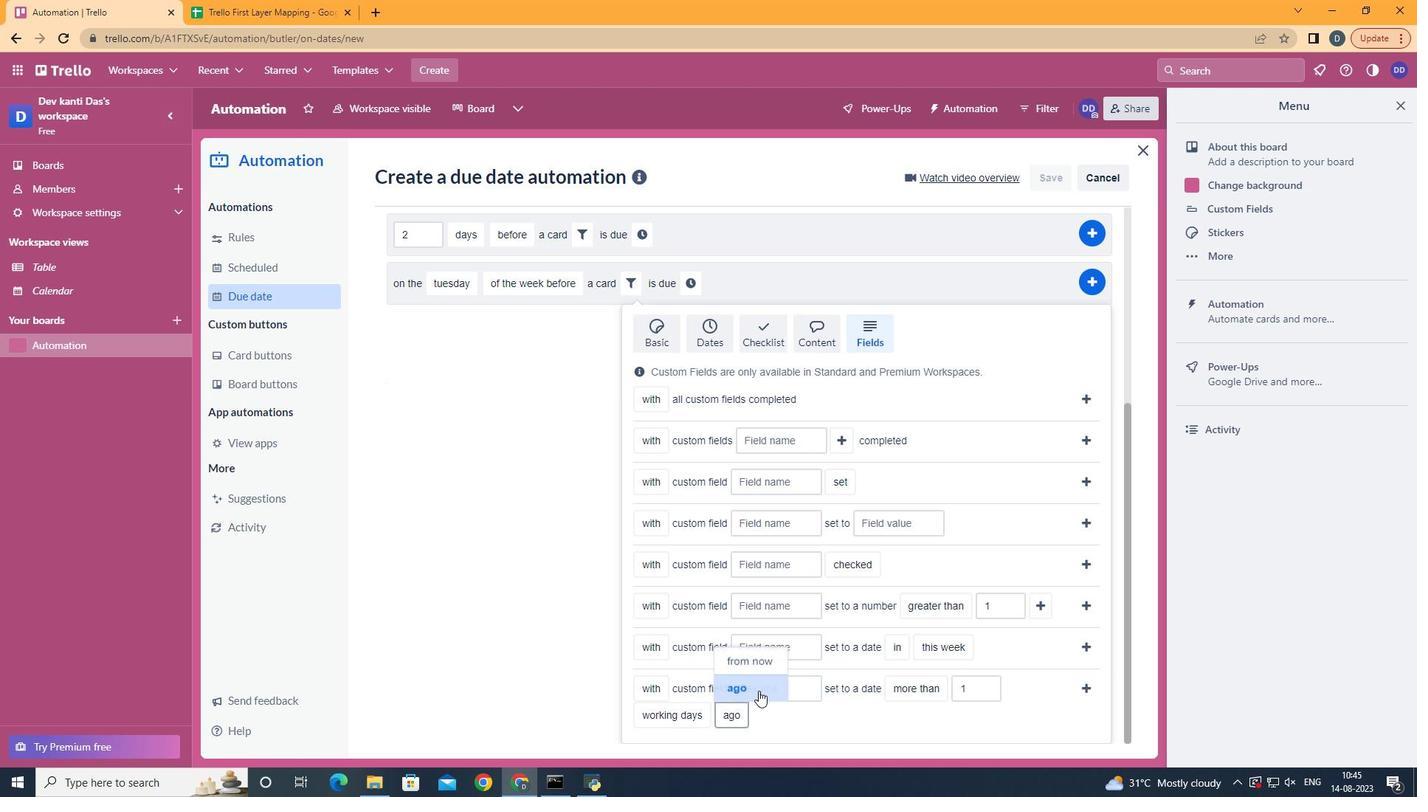 
Action: Mouse moved to (1089, 684)
Screenshot: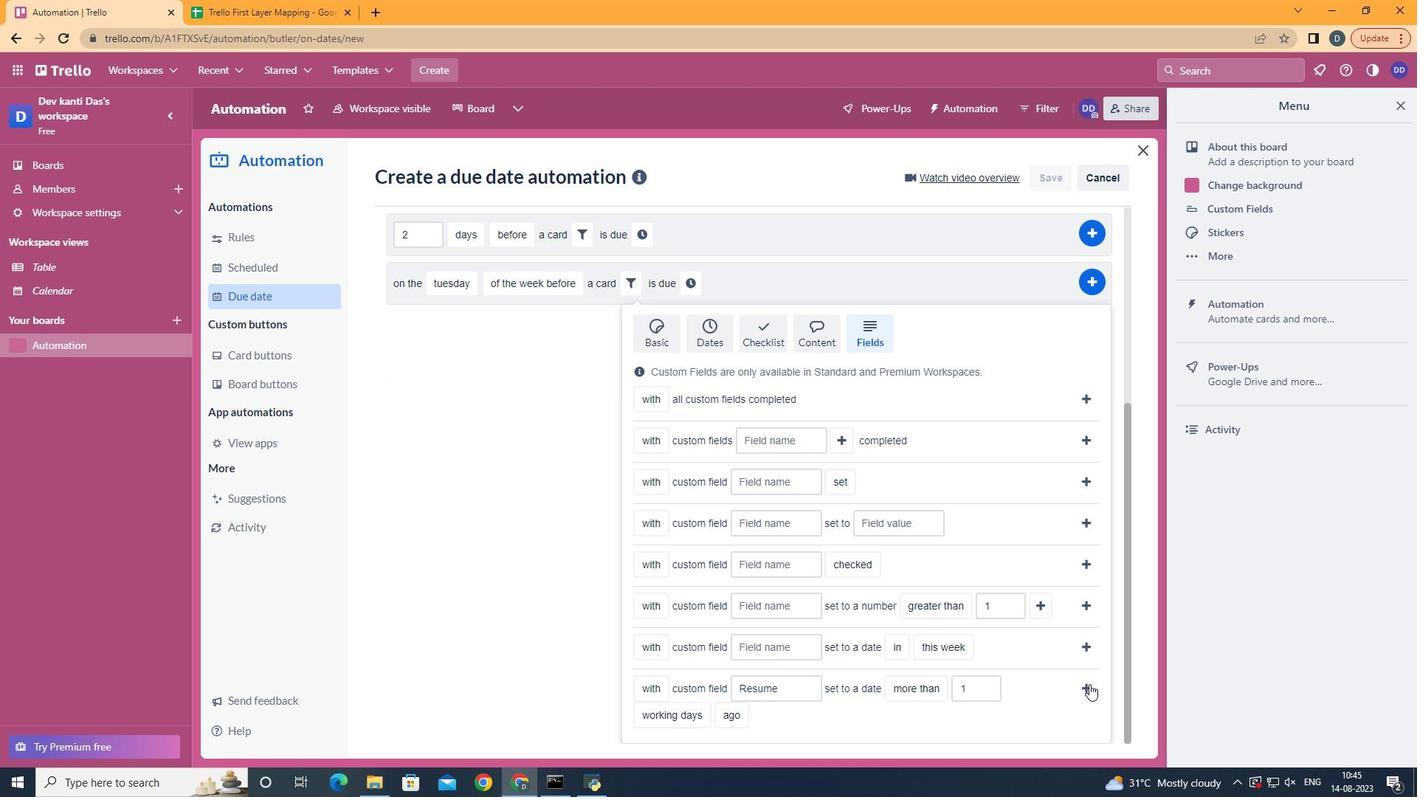 
Action: Mouse pressed left at (1089, 684)
Screenshot: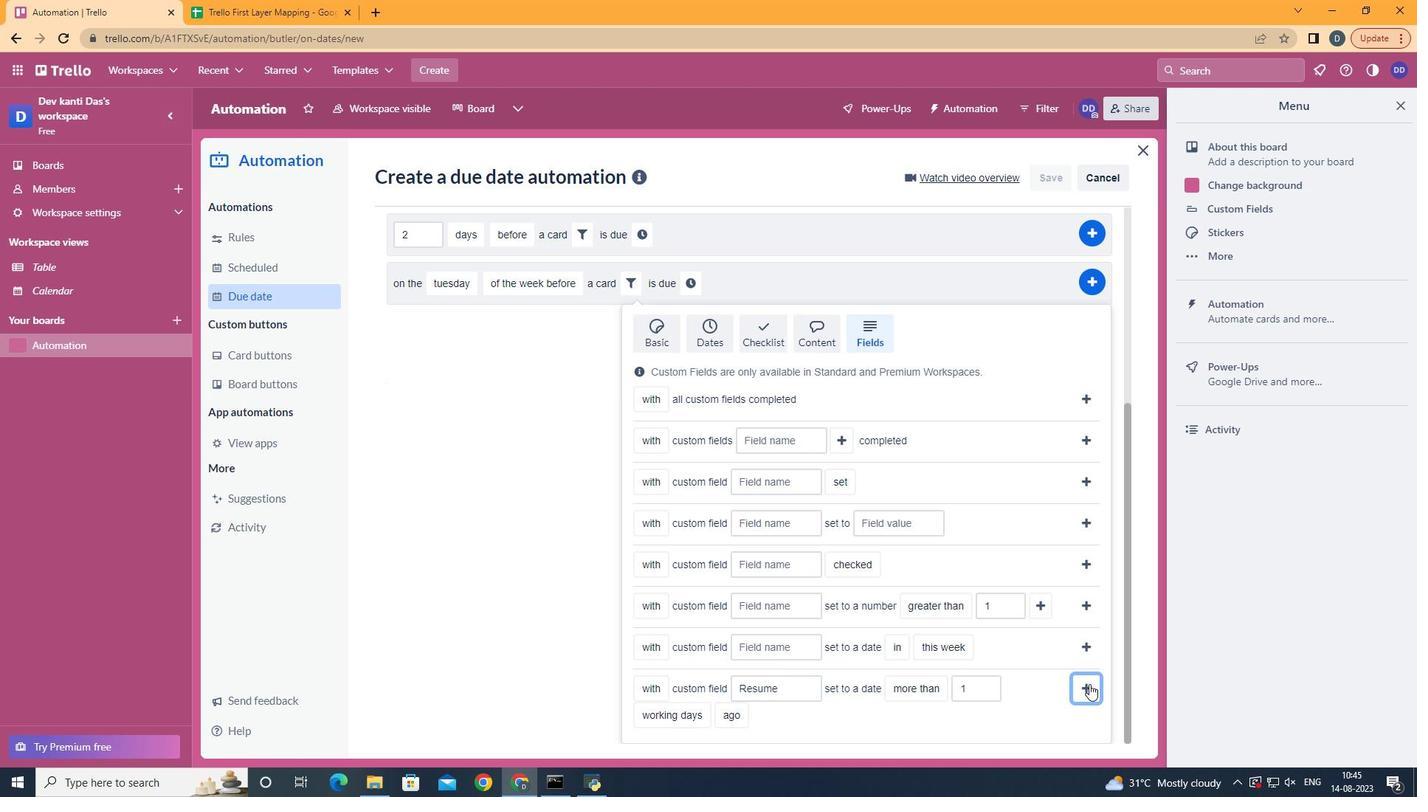 
Action: Mouse moved to (1049, 598)
Screenshot: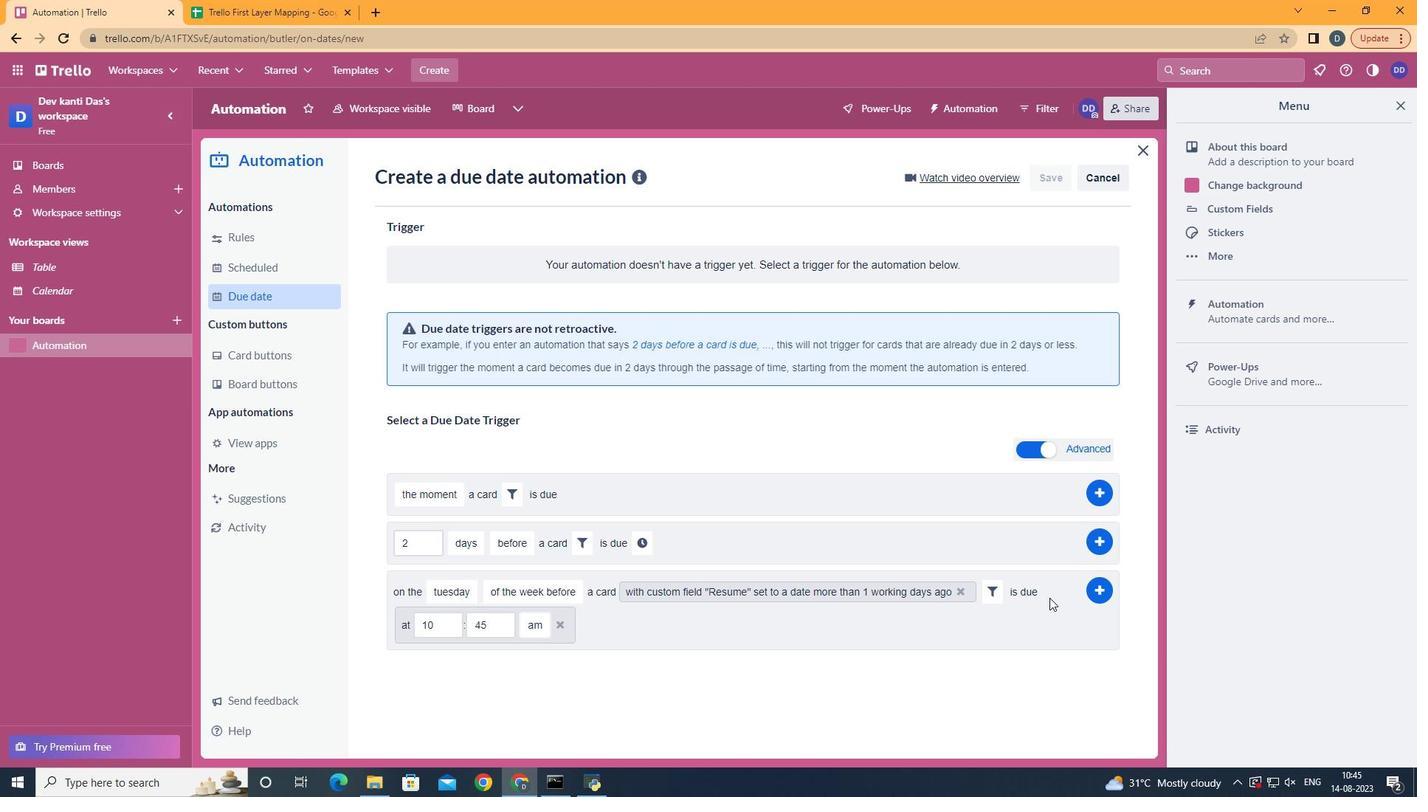 
Action: Mouse pressed left at (1049, 598)
Screenshot: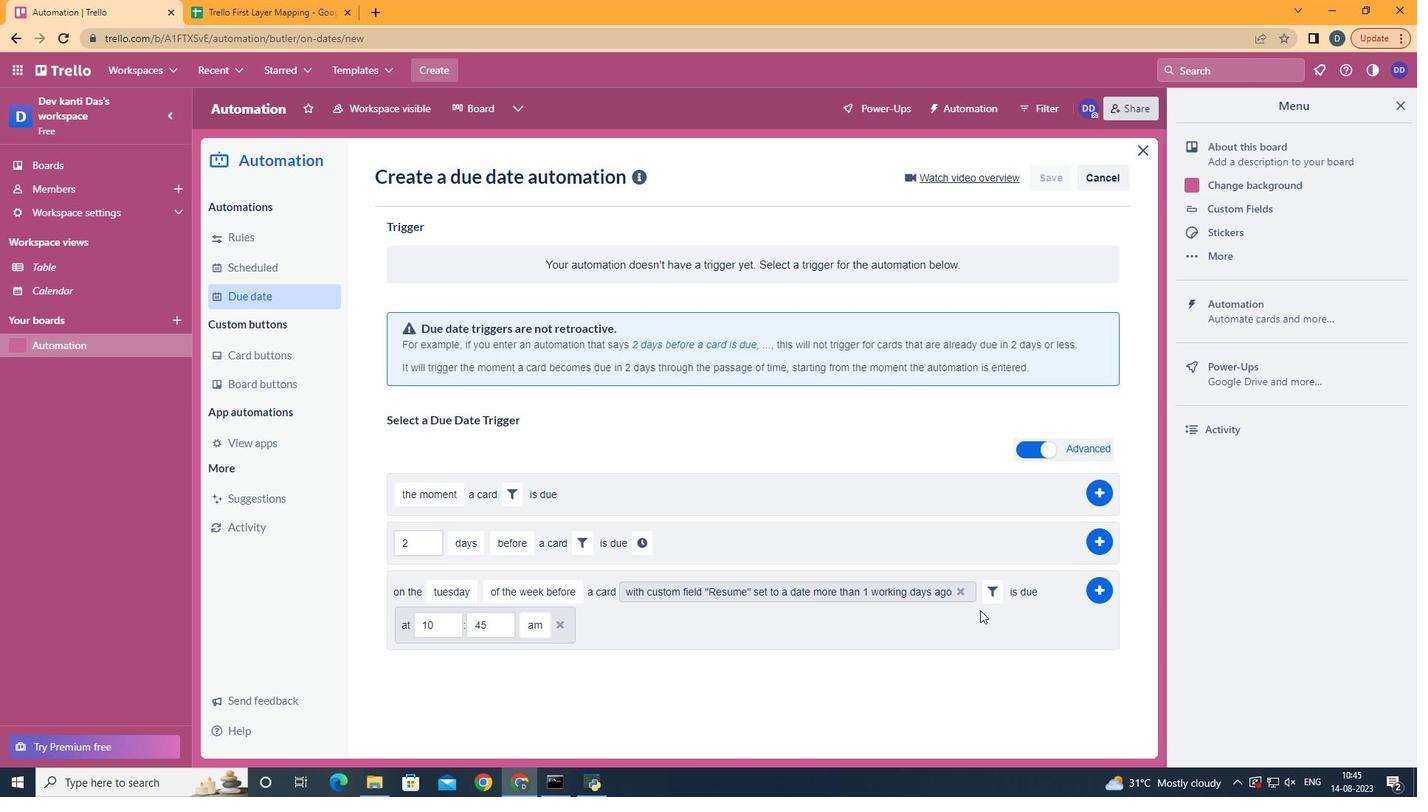 
Action: Mouse moved to (457, 635)
Screenshot: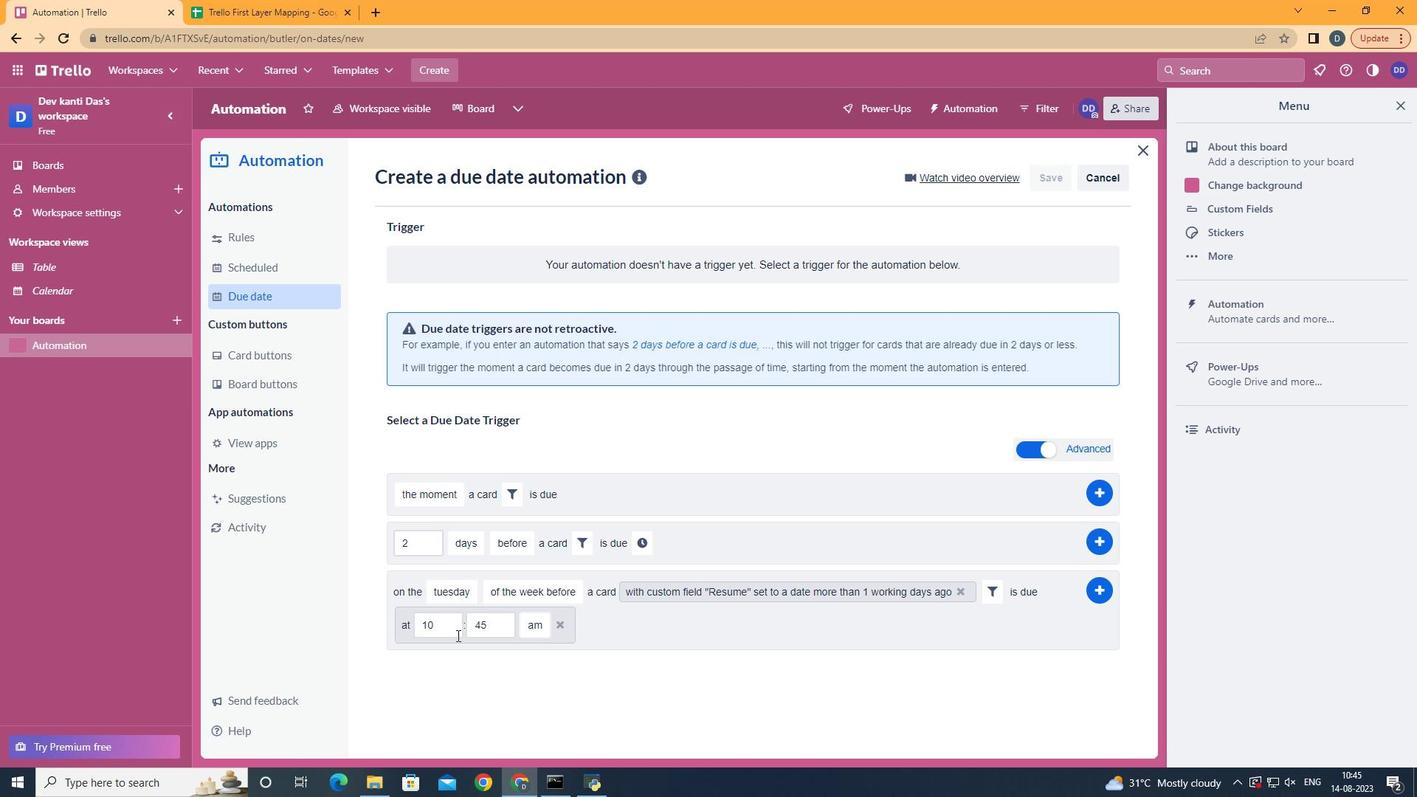 
Action: Mouse pressed left at (457, 635)
Screenshot: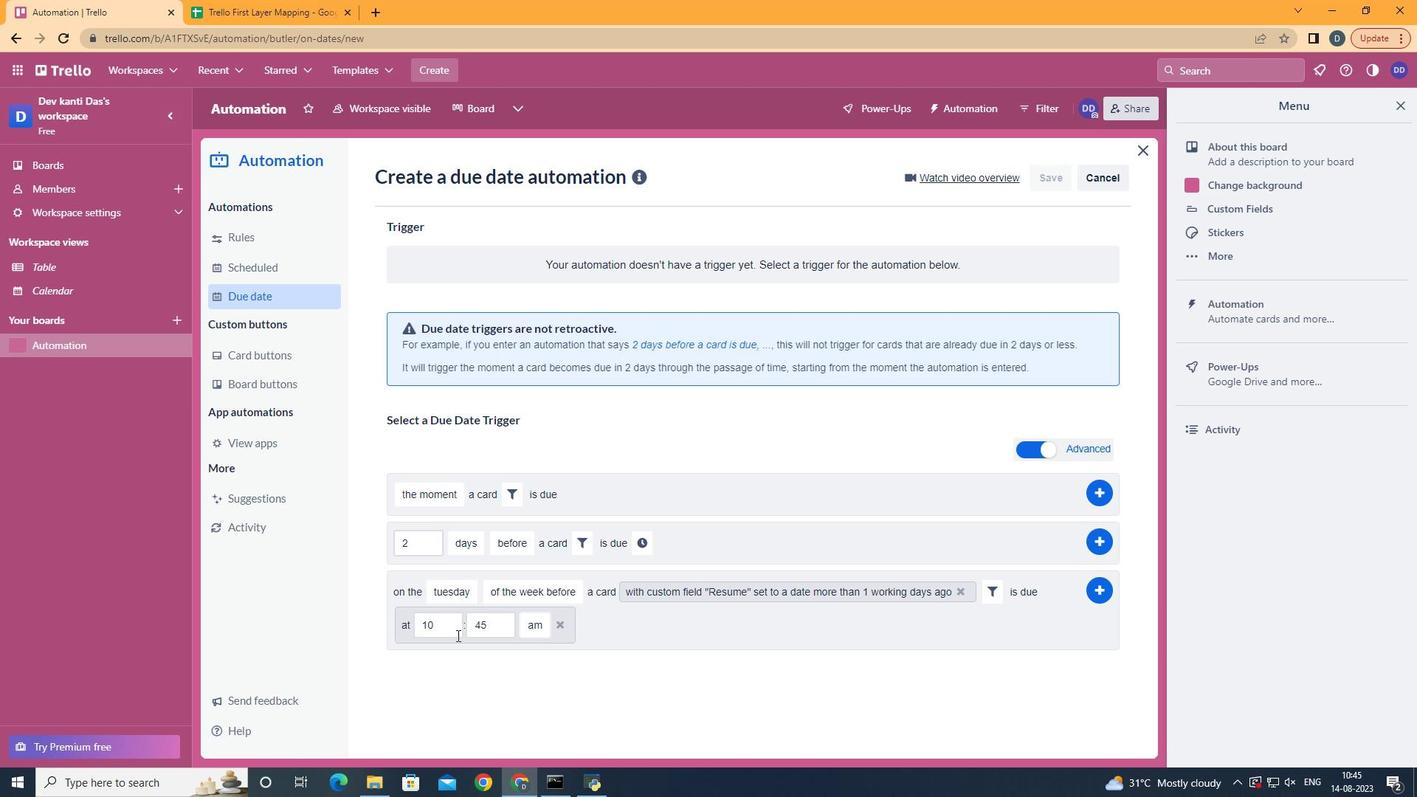 
Action: Key pressed <Key.backspace>1
Screenshot: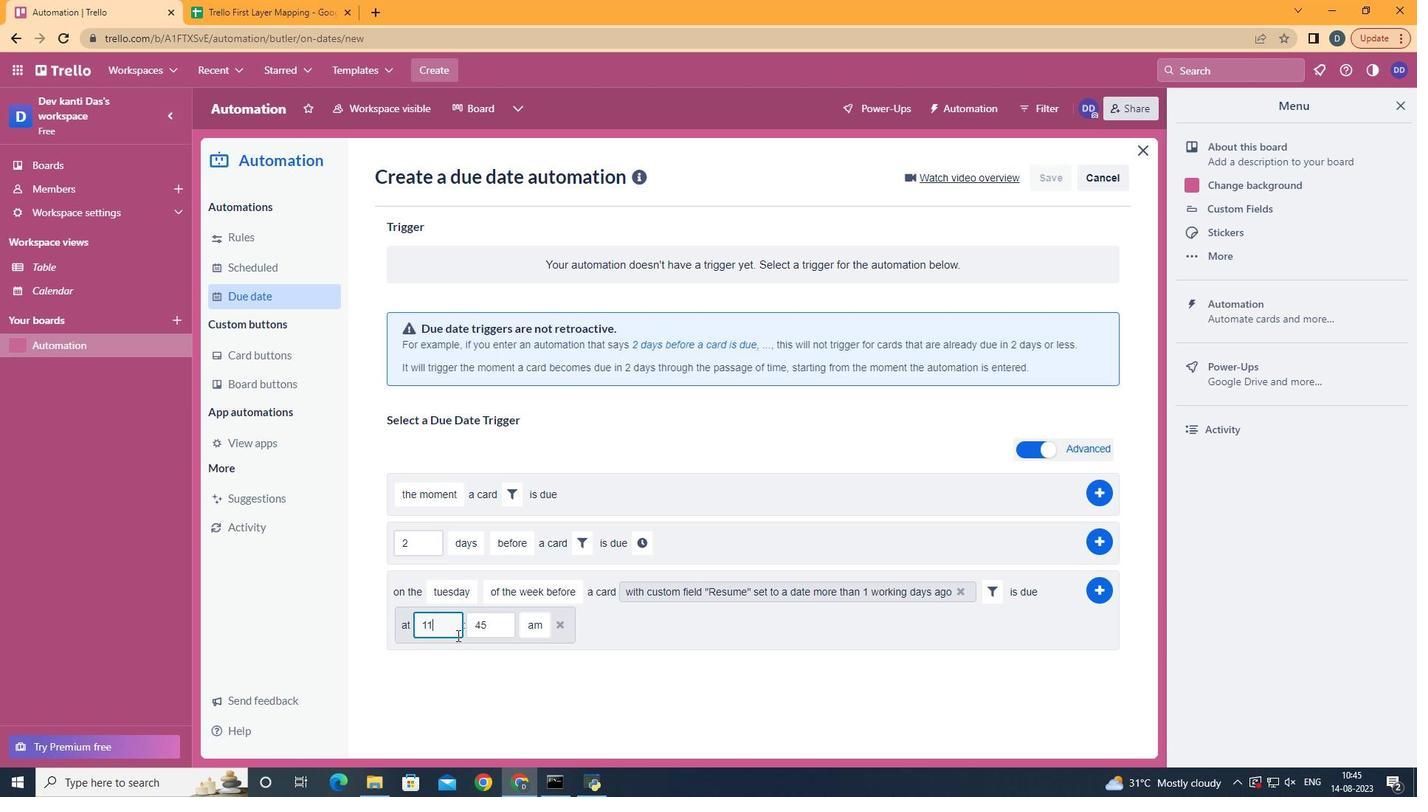 
Action: Mouse moved to (500, 624)
Screenshot: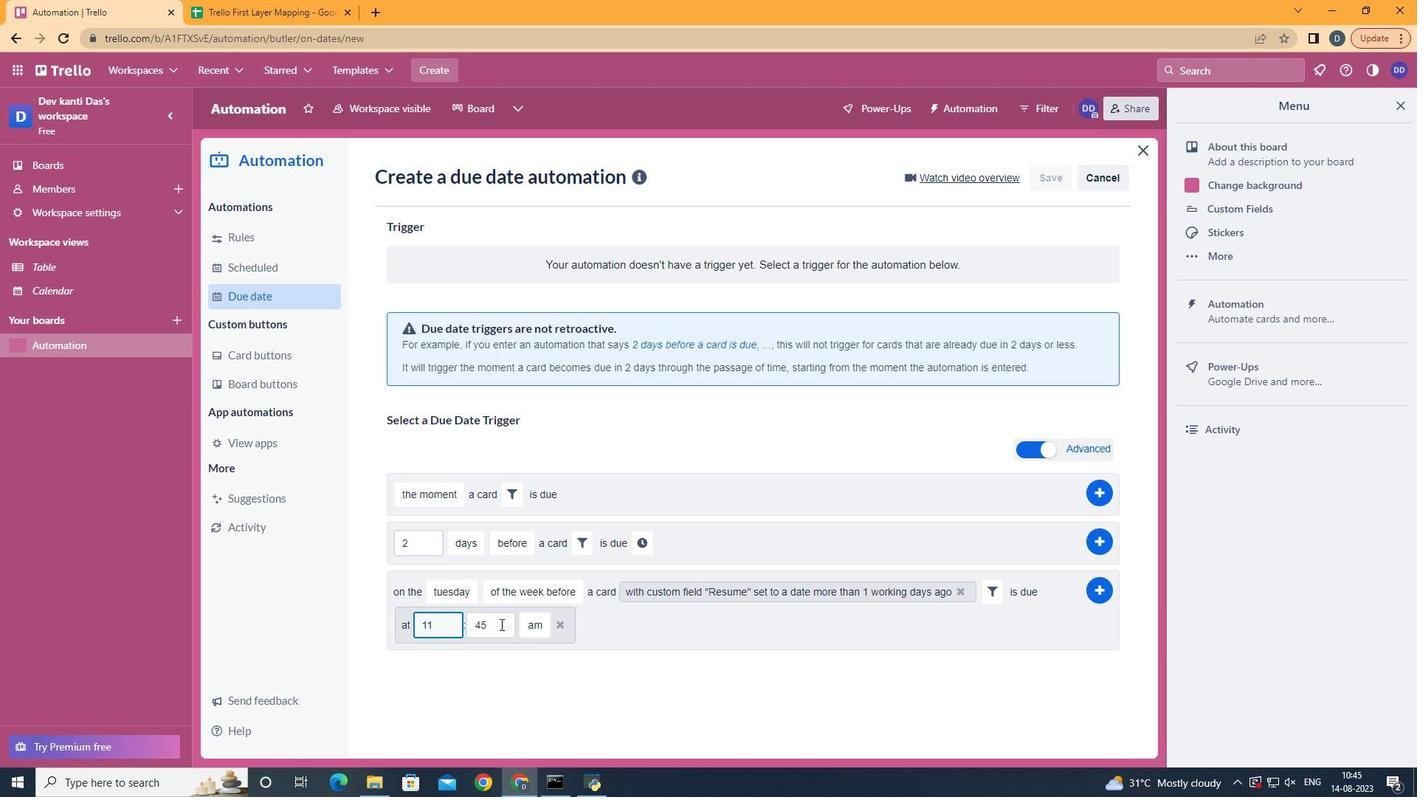 
Action: Mouse pressed left at (500, 624)
Screenshot: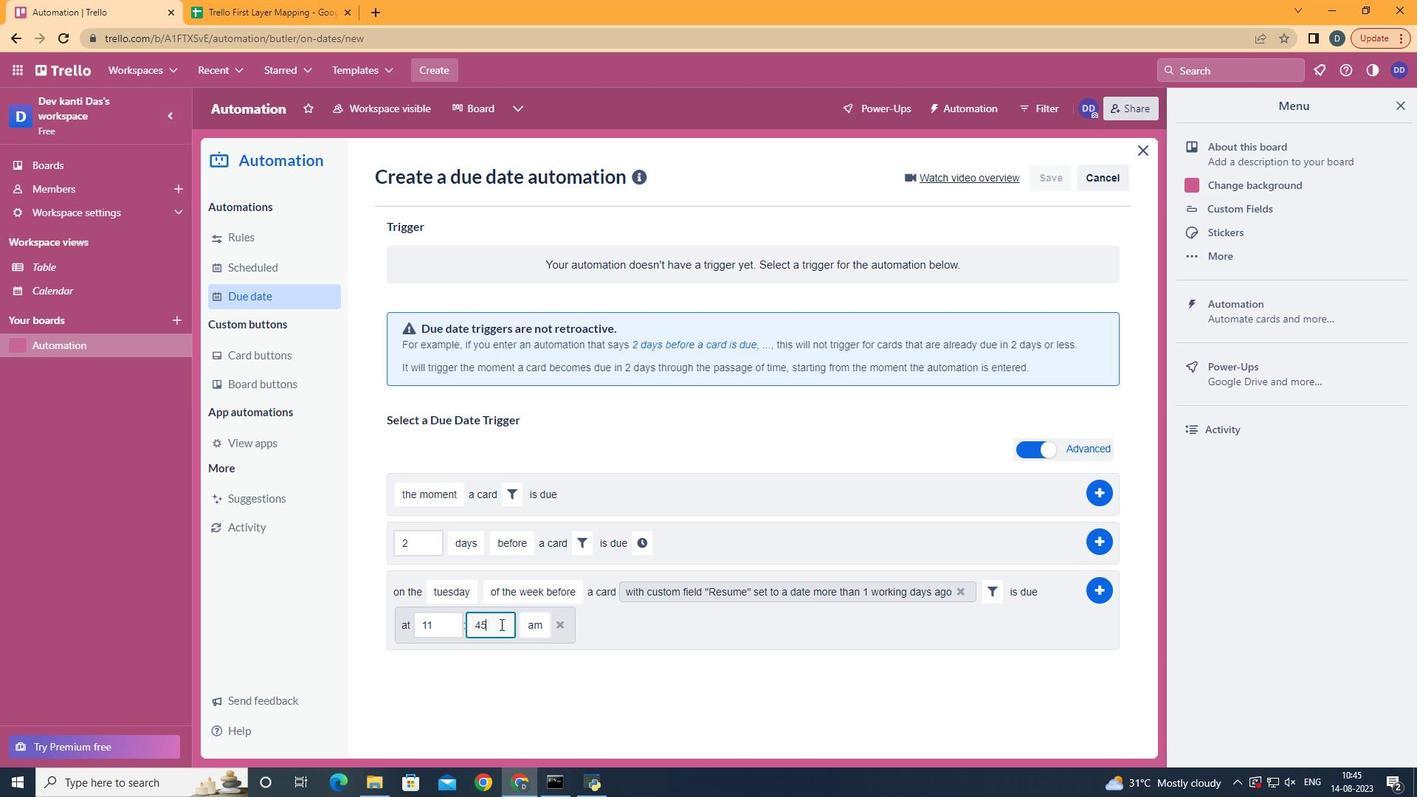 
Action: Key pressed <Key.backspace><Key.backspace>00
Screenshot: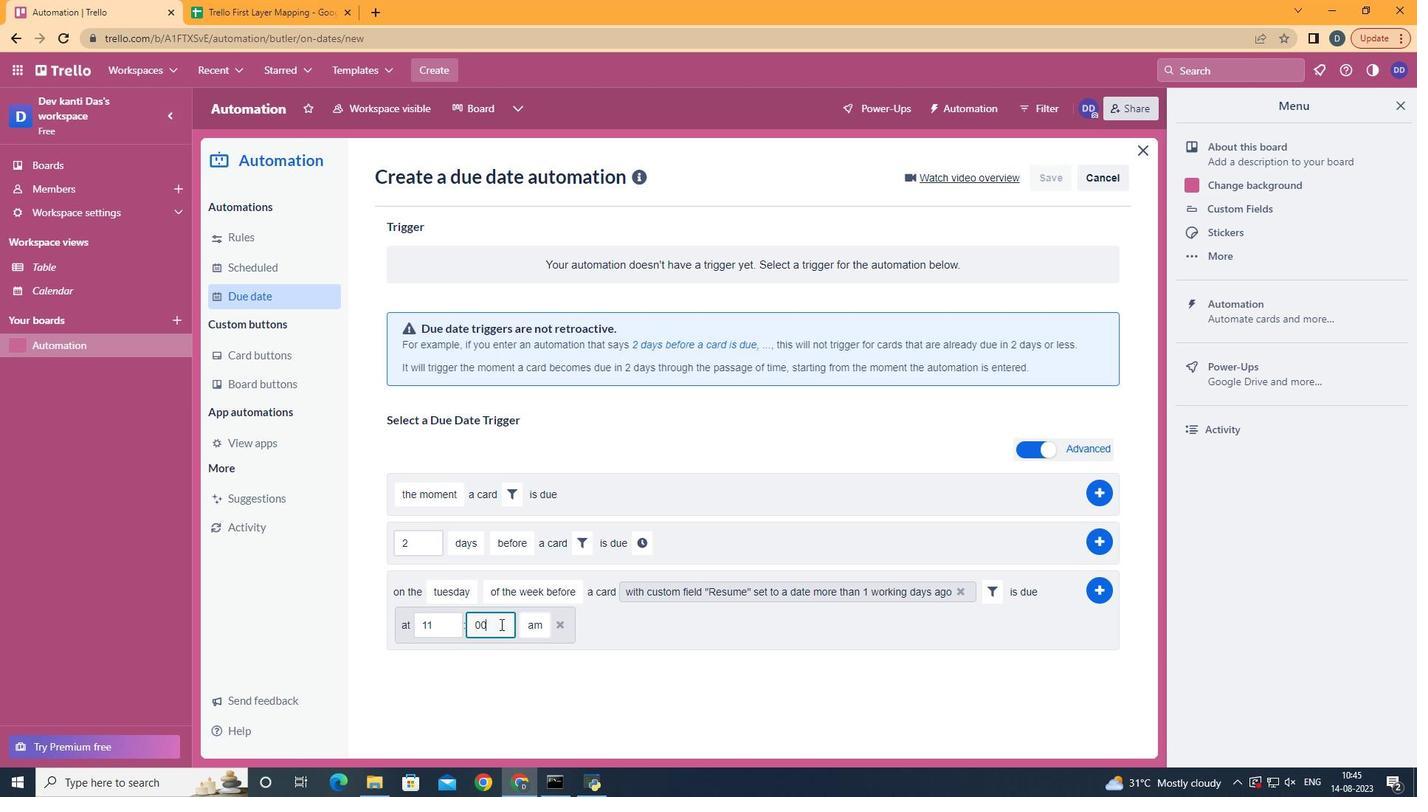 
Action: Mouse moved to (1092, 577)
Screenshot: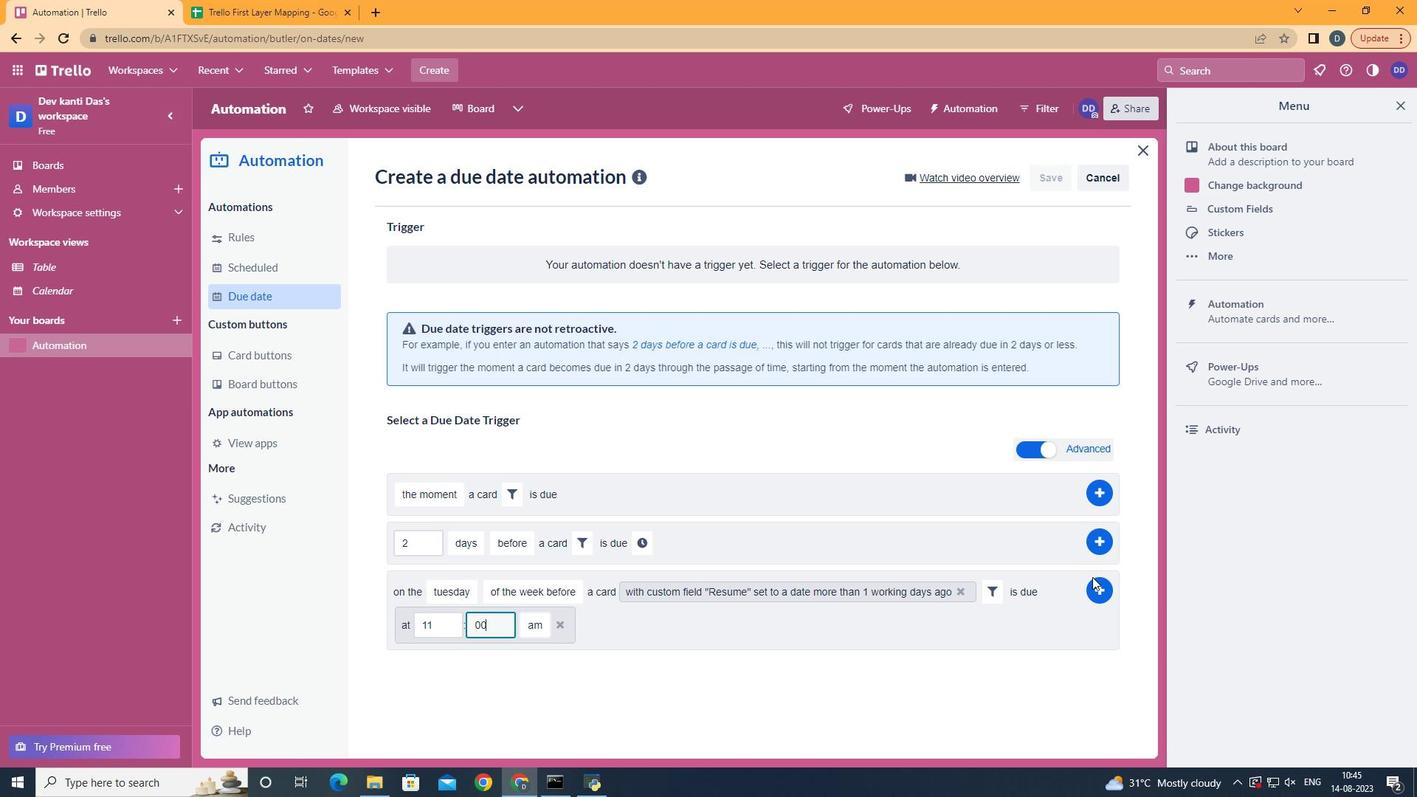 
Action: Mouse pressed left at (1092, 577)
Screenshot: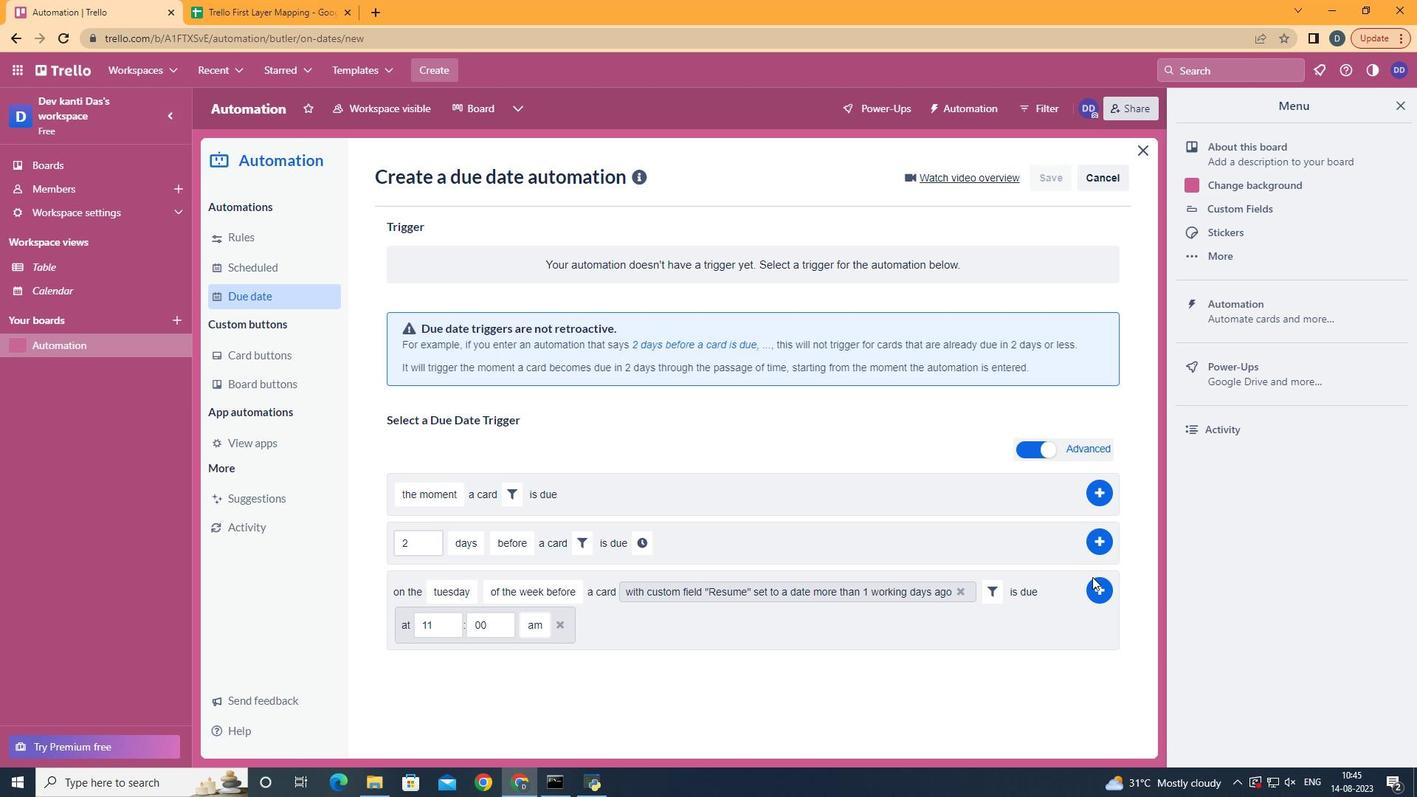 
Action: Mouse moved to (1092, 581)
Screenshot: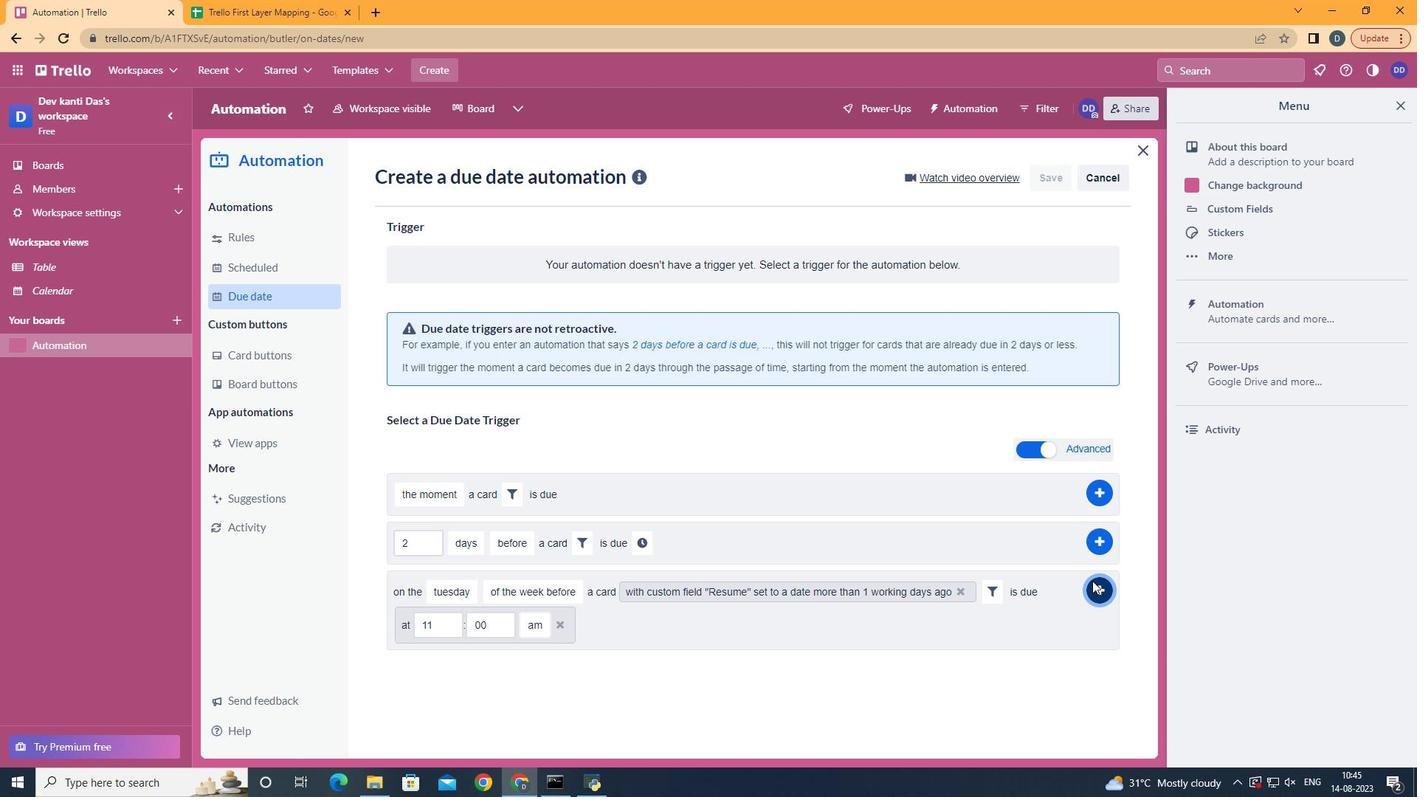 
Action: Mouse pressed left at (1092, 581)
Screenshot: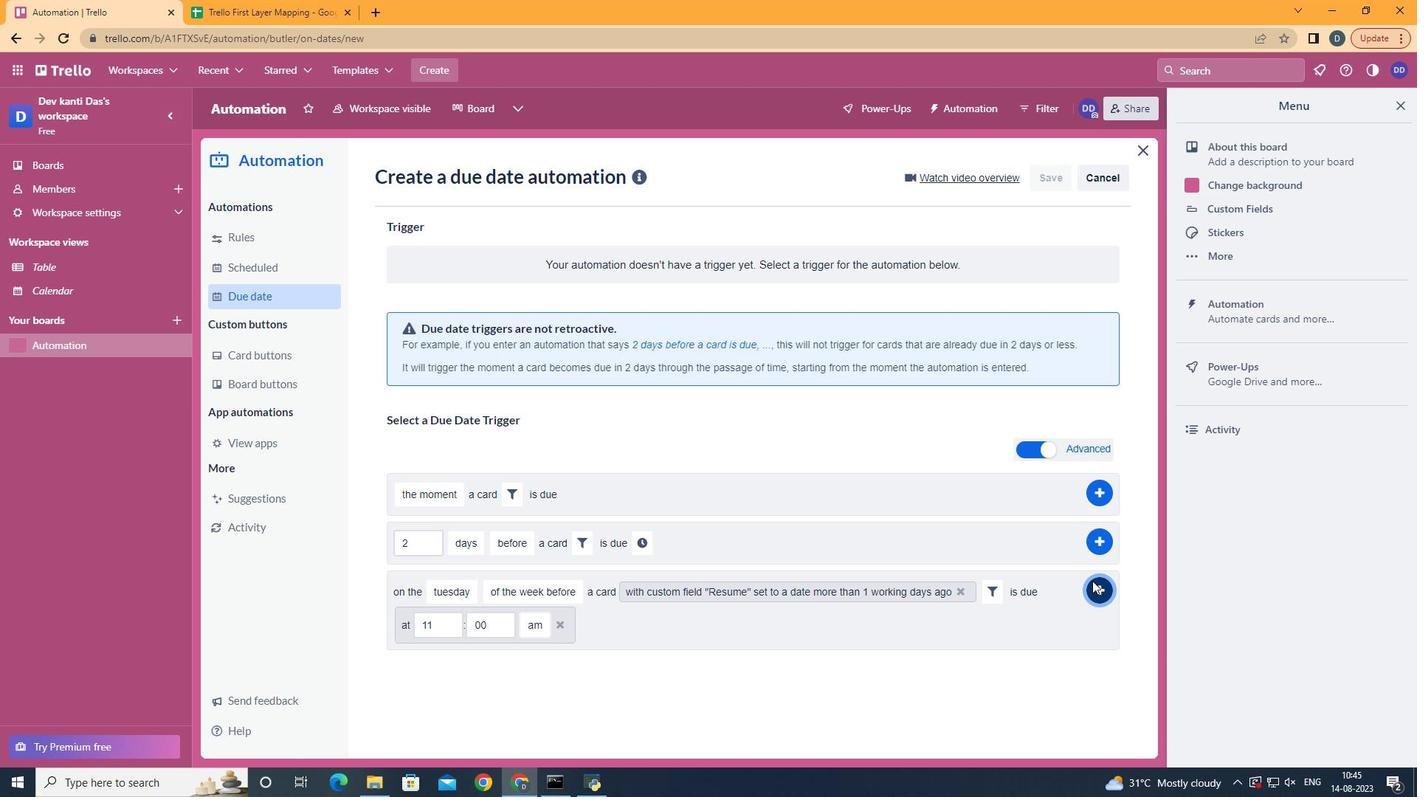 
